 Task: In the  document Childsafety.odt Use the tool word Count 'and display word count while typing' Create the translated copy of the document in  'German' Change notification to  None
Action: Mouse moved to (182, 80)
Screenshot: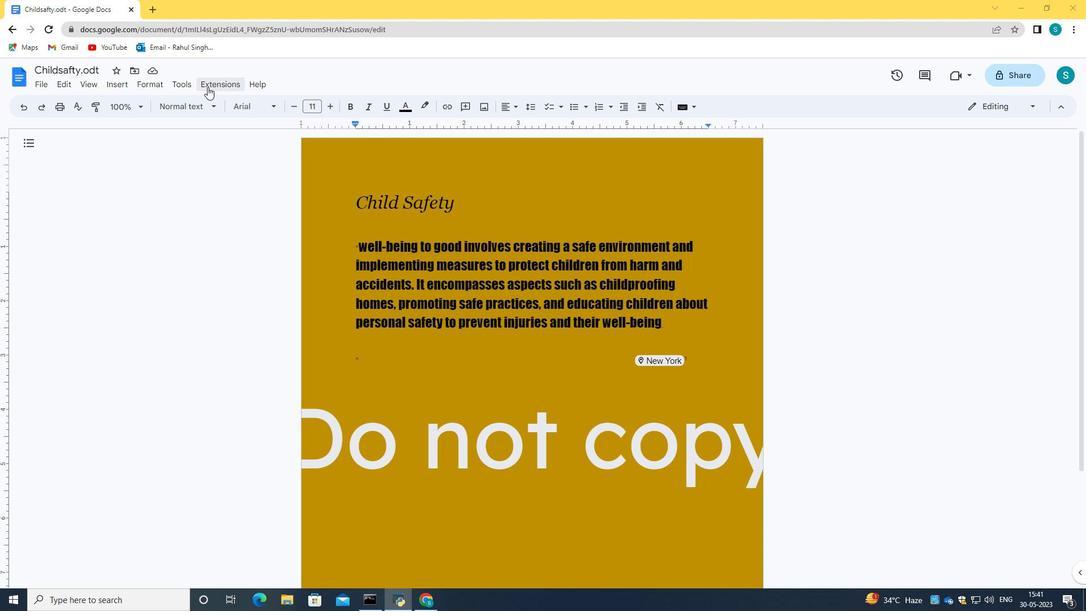 
Action: Mouse pressed left at (182, 80)
Screenshot: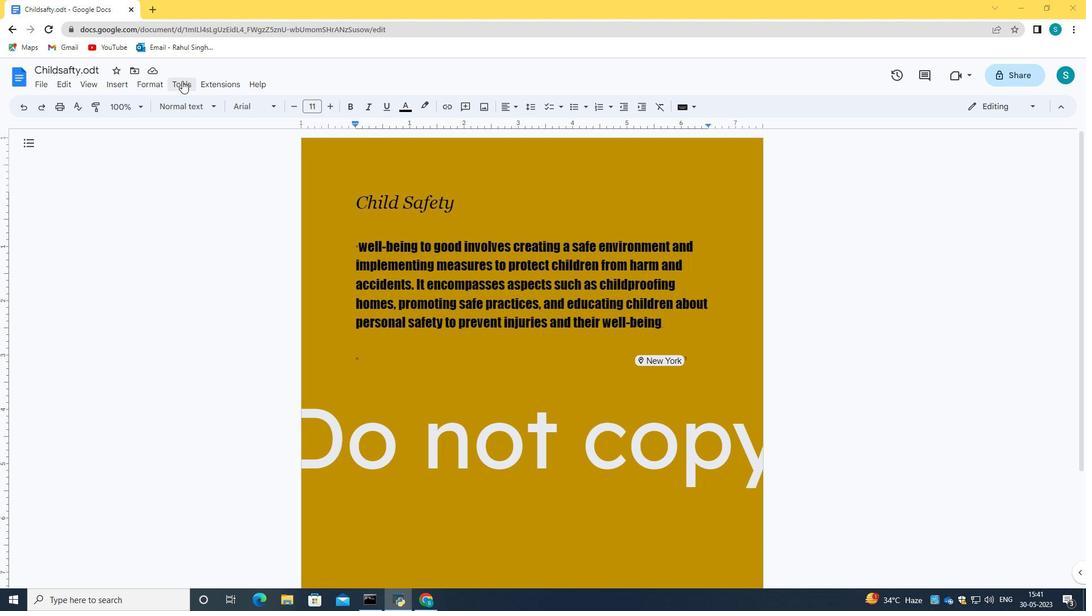 
Action: Mouse moved to (193, 119)
Screenshot: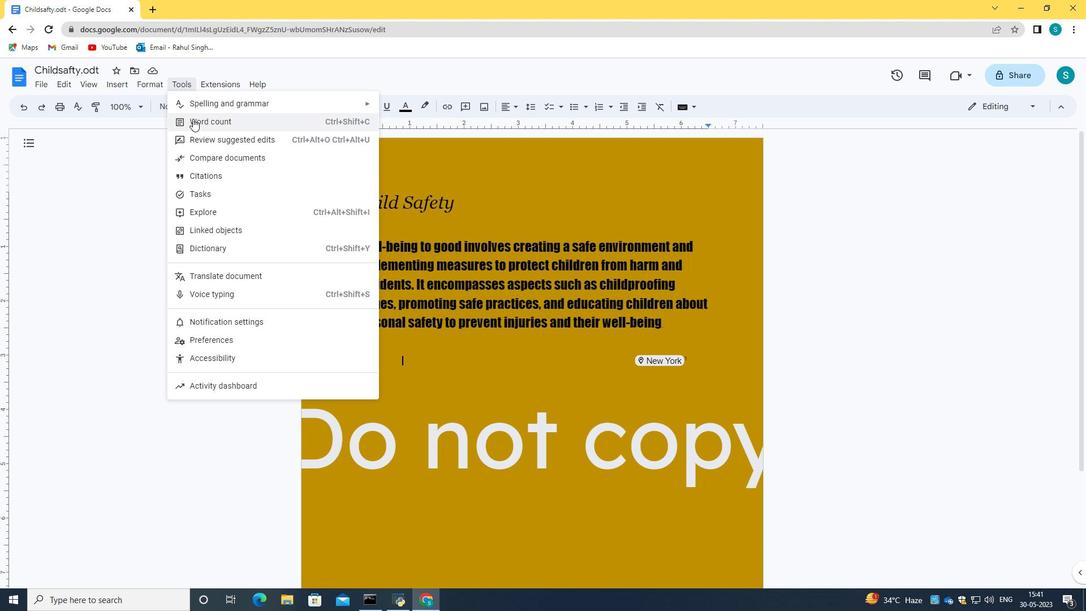 
Action: Mouse pressed left at (193, 119)
Screenshot: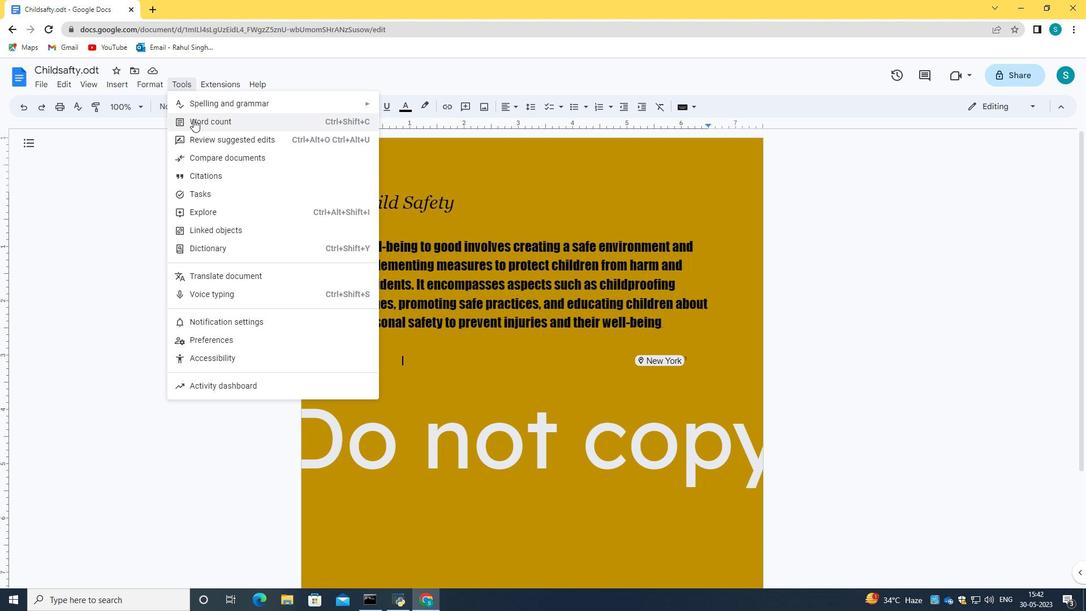 
Action: Mouse moved to (472, 370)
Screenshot: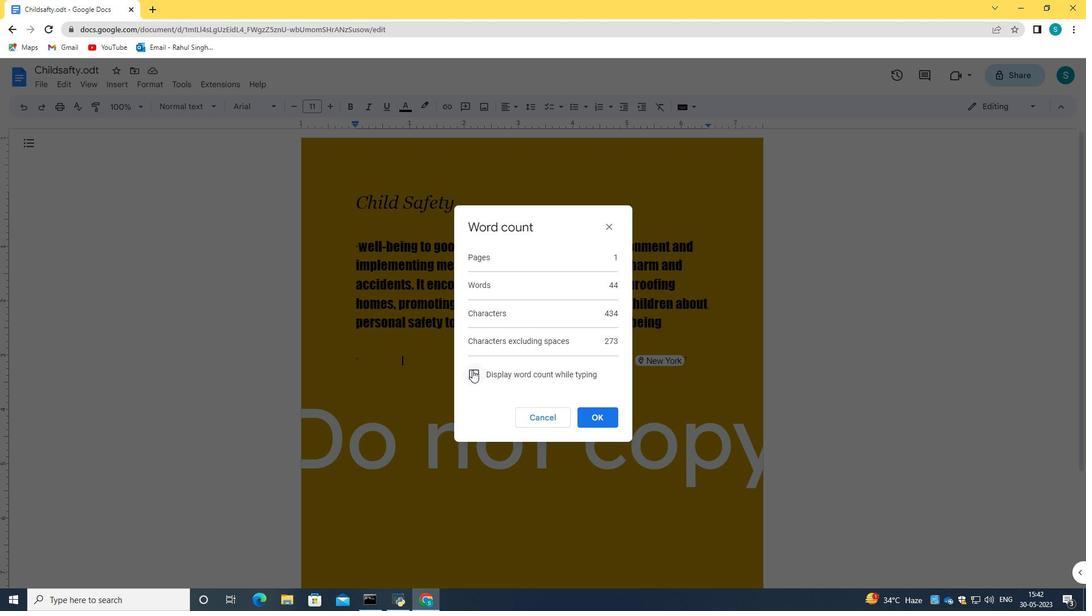 
Action: Mouse pressed left at (472, 370)
Screenshot: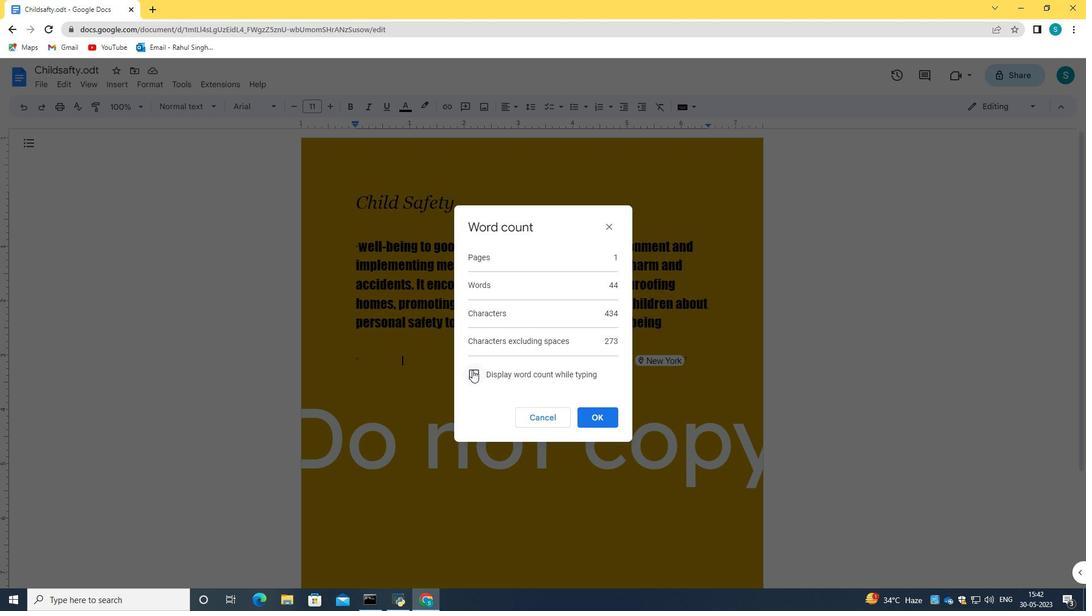 
Action: Mouse moved to (602, 420)
Screenshot: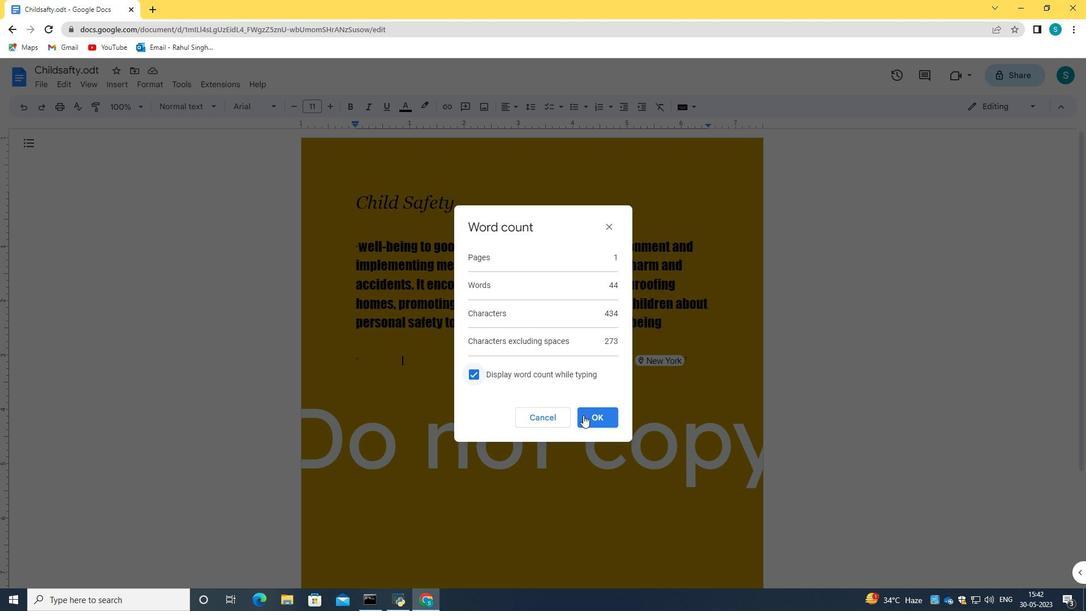 
Action: Mouse pressed left at (602, 420)
Screenshot: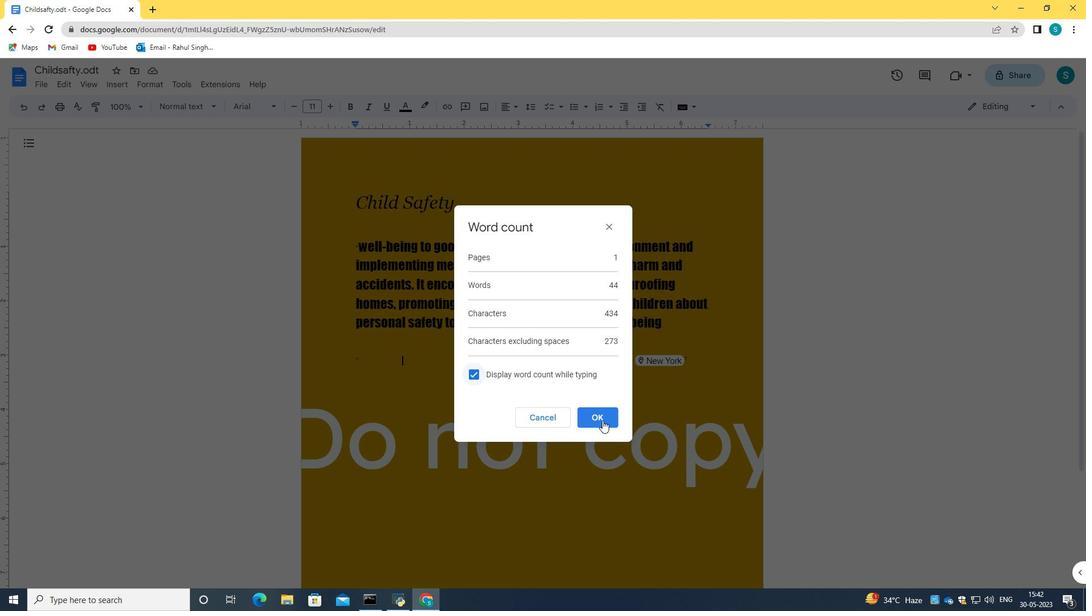 
Action: Mouse moved to (545, 292)
Screenshot: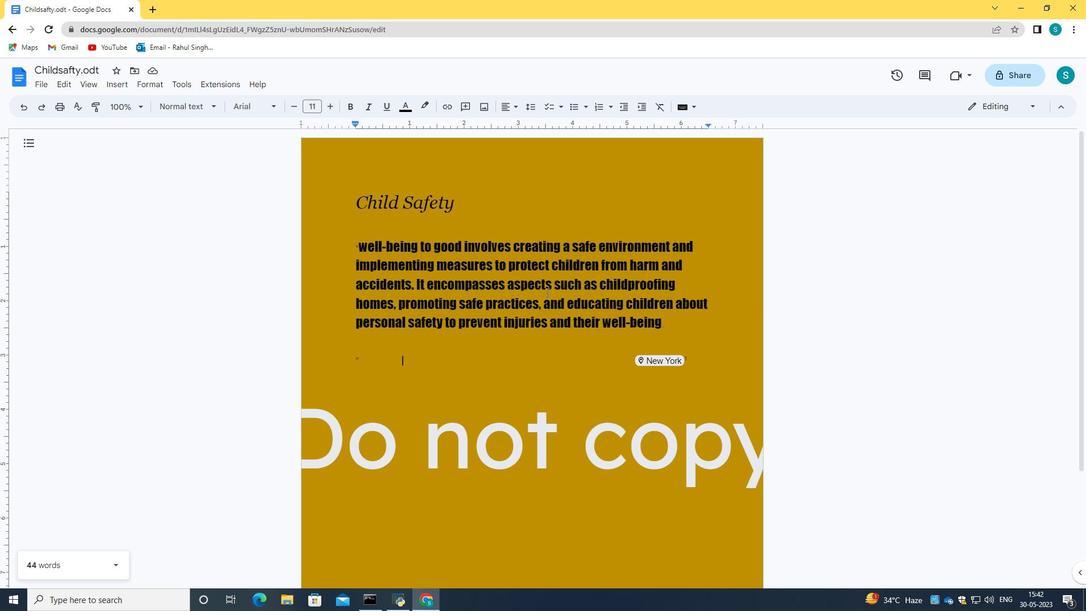 
Action: Mouse scrolled (545, 291) with delta (0, 0)
Screenshot: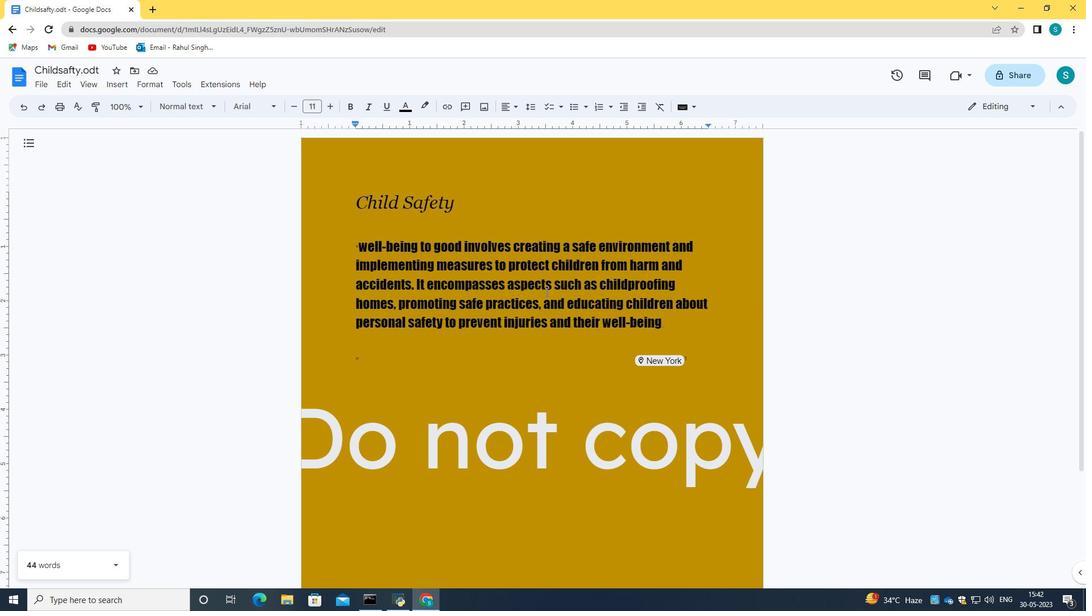
Action: Mouse moved to (421, 279)
Screenshot: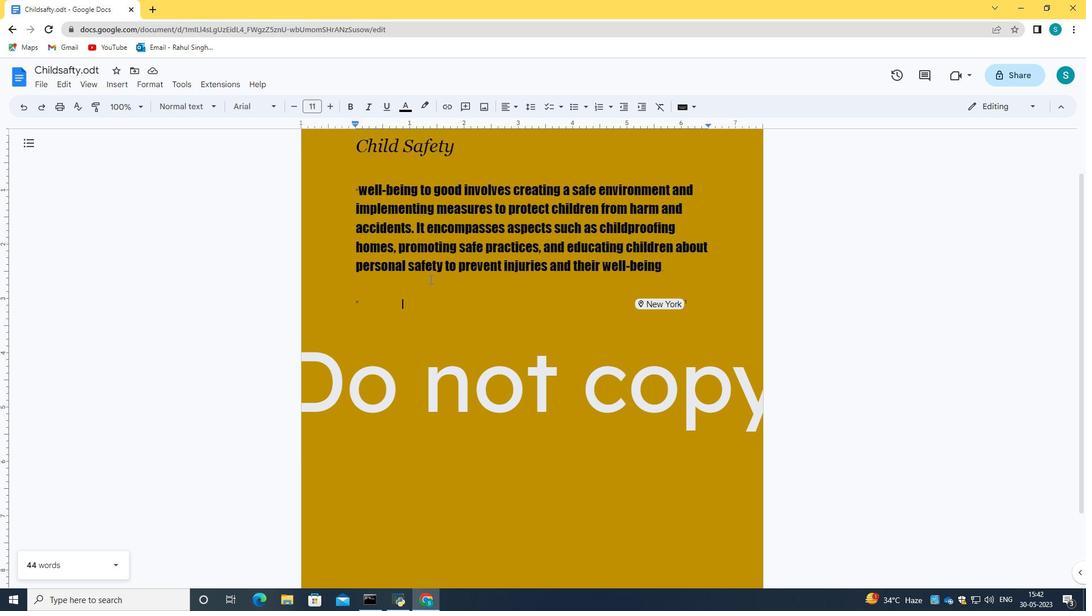 
Action: Mouse scrolled (421, 279) with delta (0, 0)
Screenshot: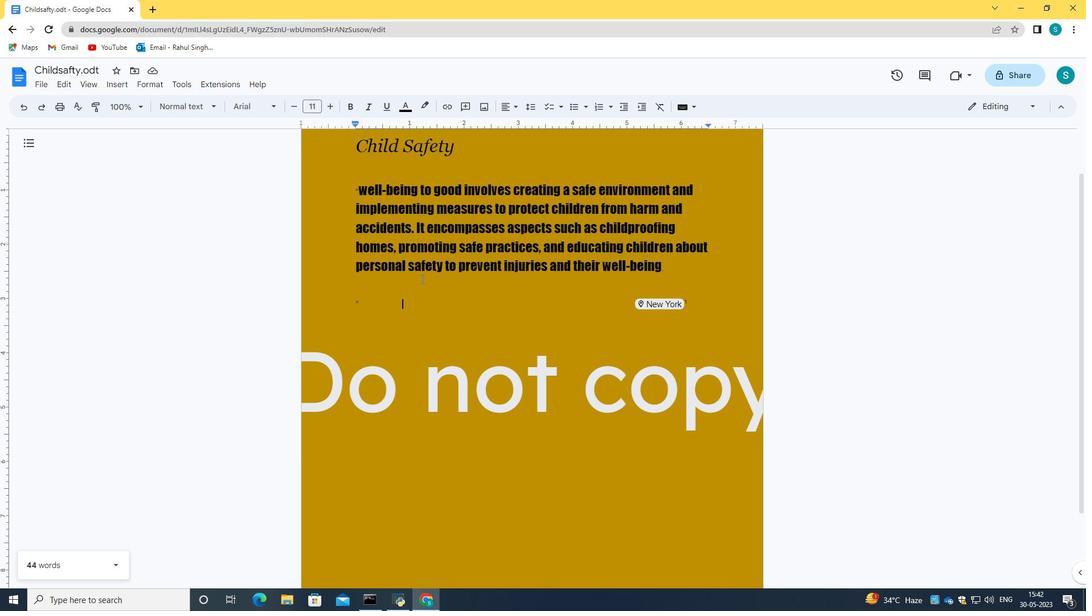 
Action: Mouse moved to (409, 288)
Screenshot: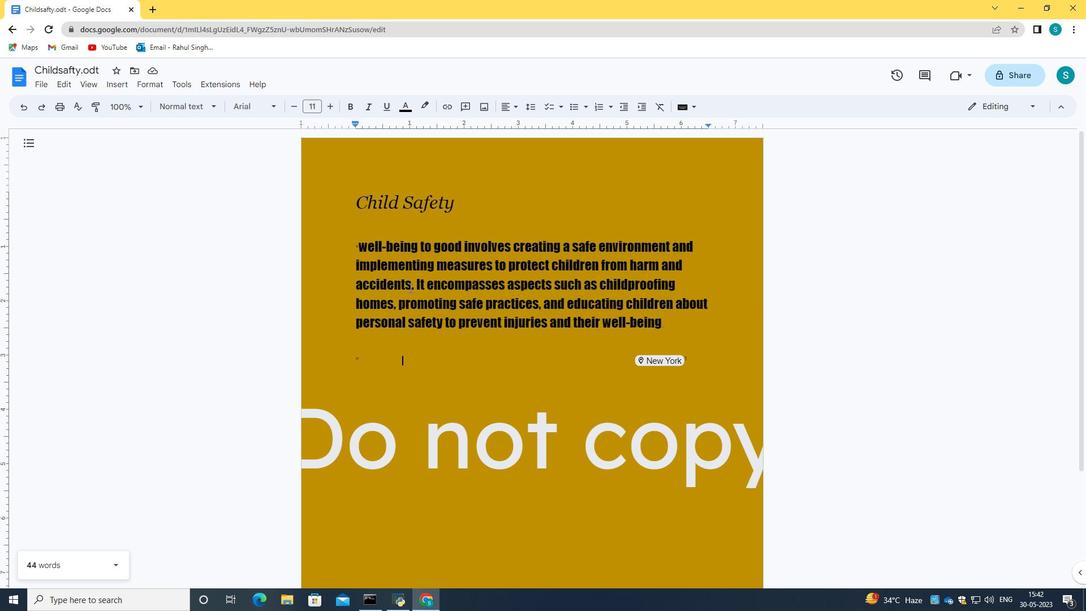 
Action: Mouse scrolled (409, 287) with delta (0, 0)
Screenshot: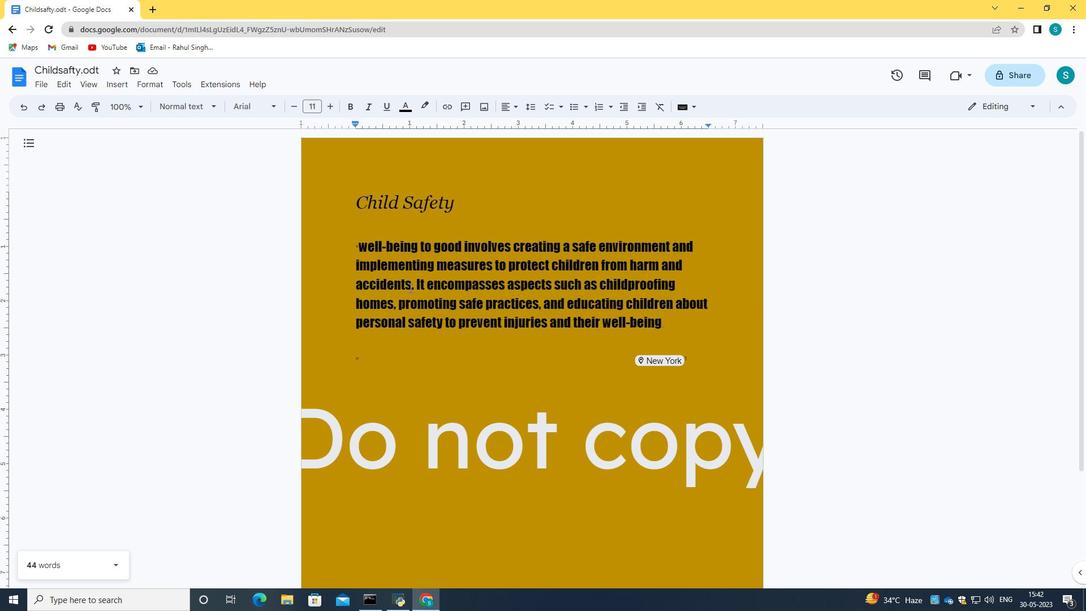 
Action: Mouse scrolled (409, 287) with delta (0, 0)
Screenshot: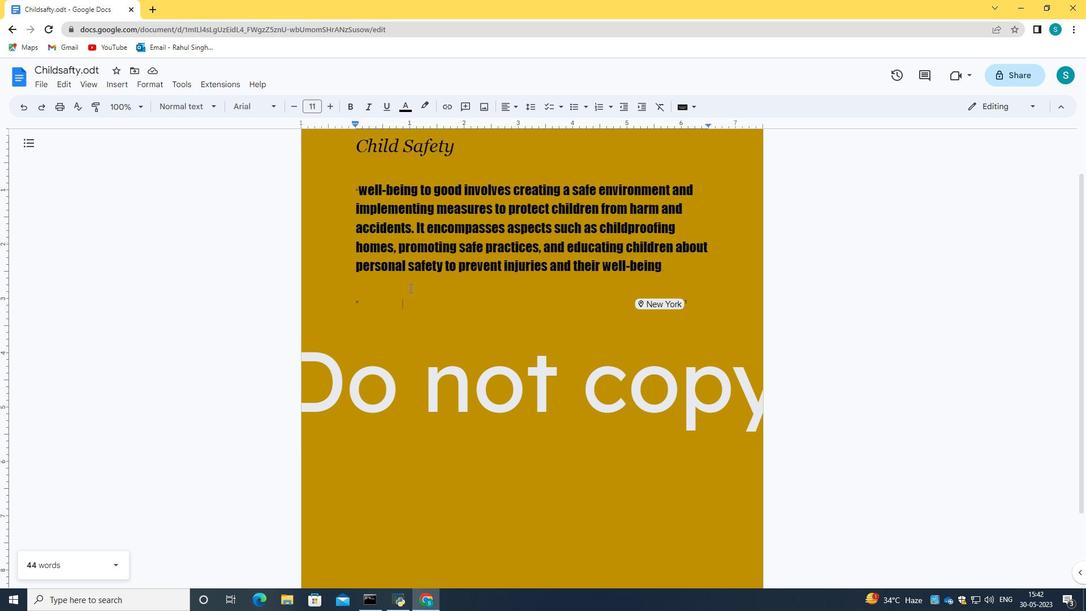 
Action: Mouse scrolled (409, 287) with delta (0, 0)
Screenshot: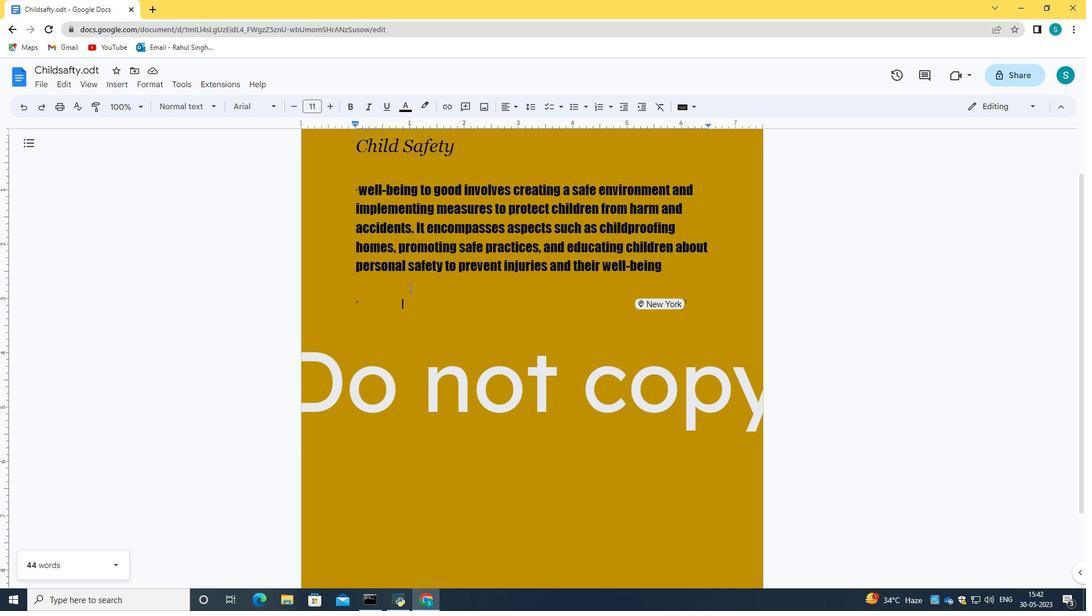 
Action: Mouse scrolled (409, 288) with delta (0, 0)
Screenshot: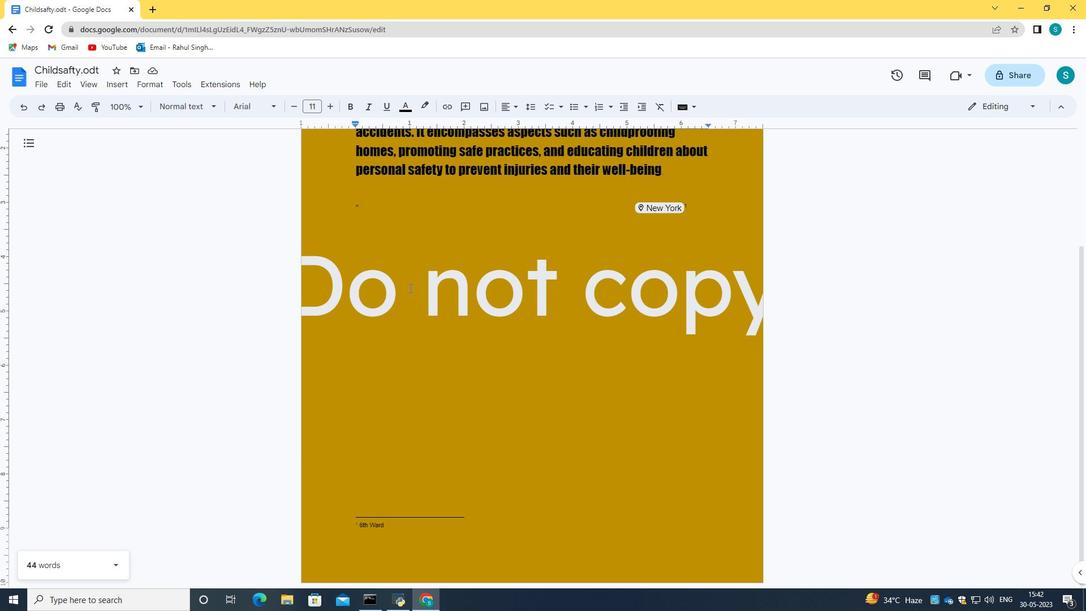 
Action: Mouse scrolled (409, 288) with delta (0, 0)
Screenshot: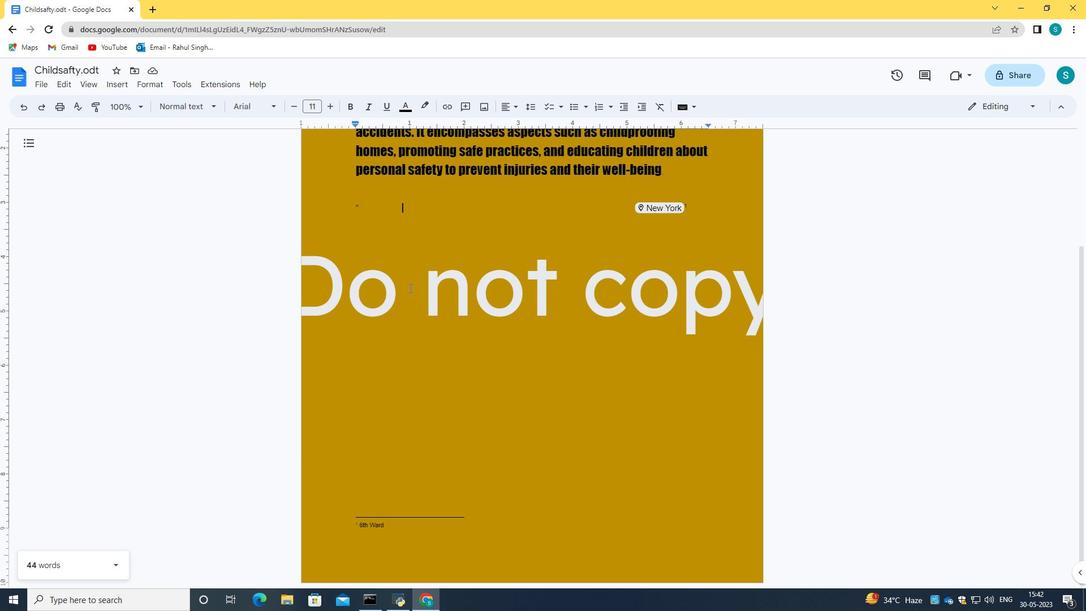 
Action: Mouse scrolled (409, 288) with delta (0, 0)
Screenshot: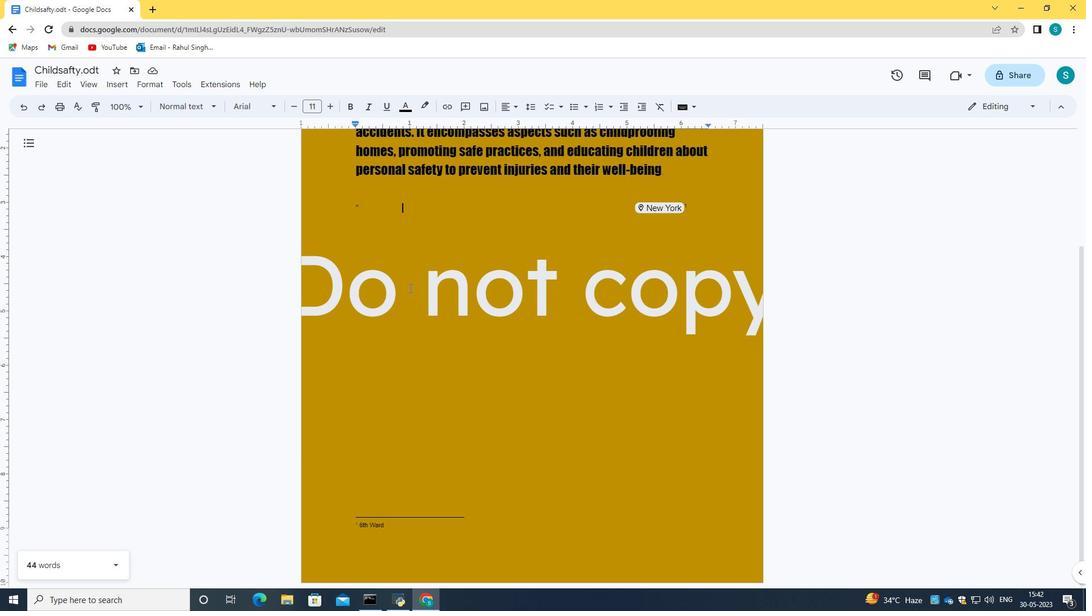 
Action: Mouse scrolled (409, 288) with delta (0, 0)
Screenshot: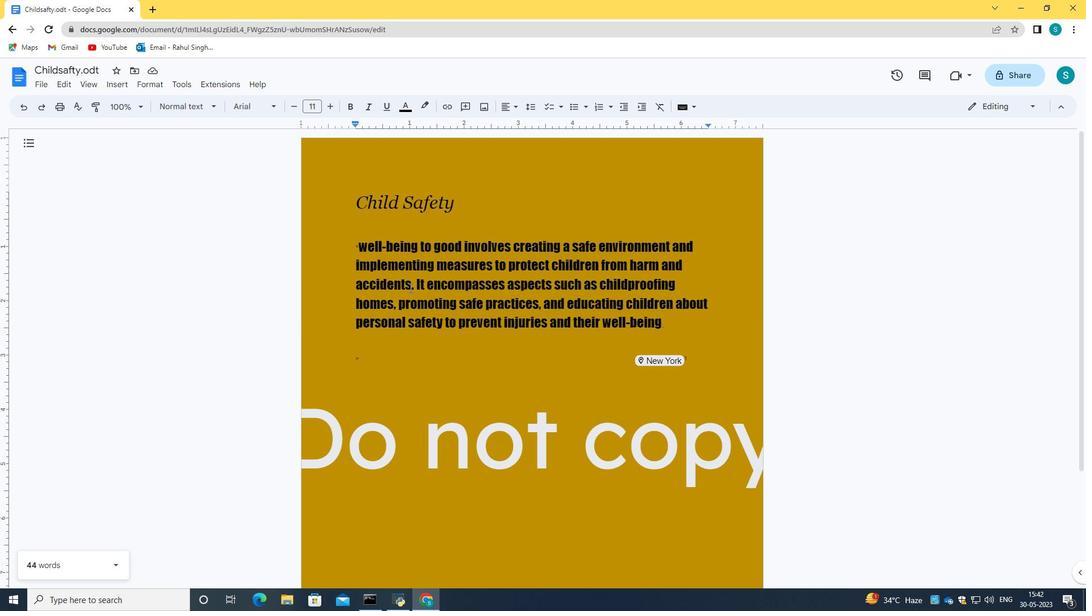 
Action: Mouse scrolled (409, 288) with delta (0, 0)
Screenshot: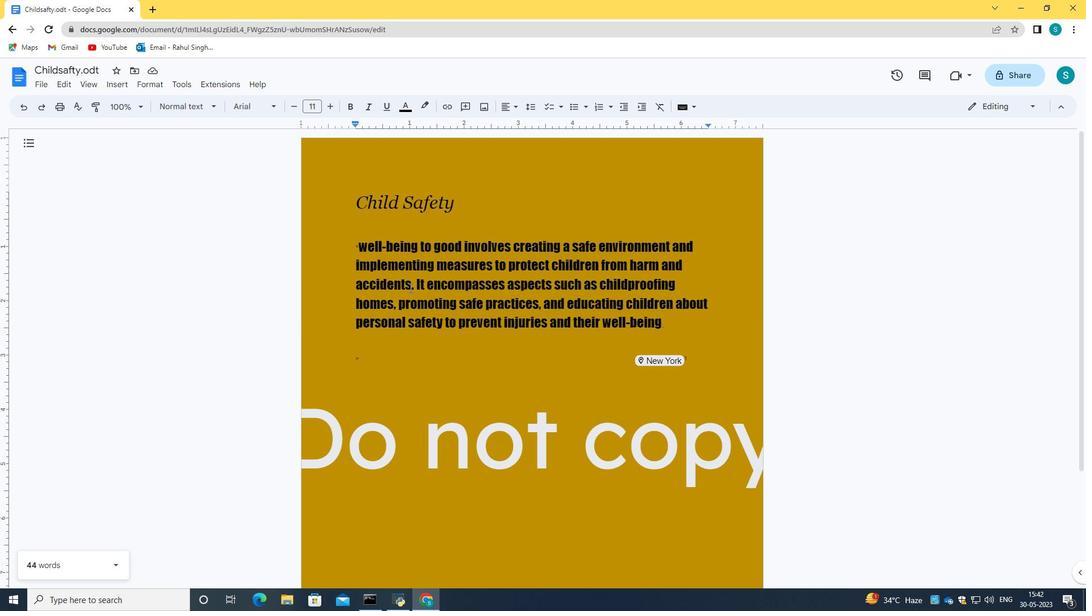 
Action: Mouse scrolled (409, 287) with delta (0, 0)
Screenshot: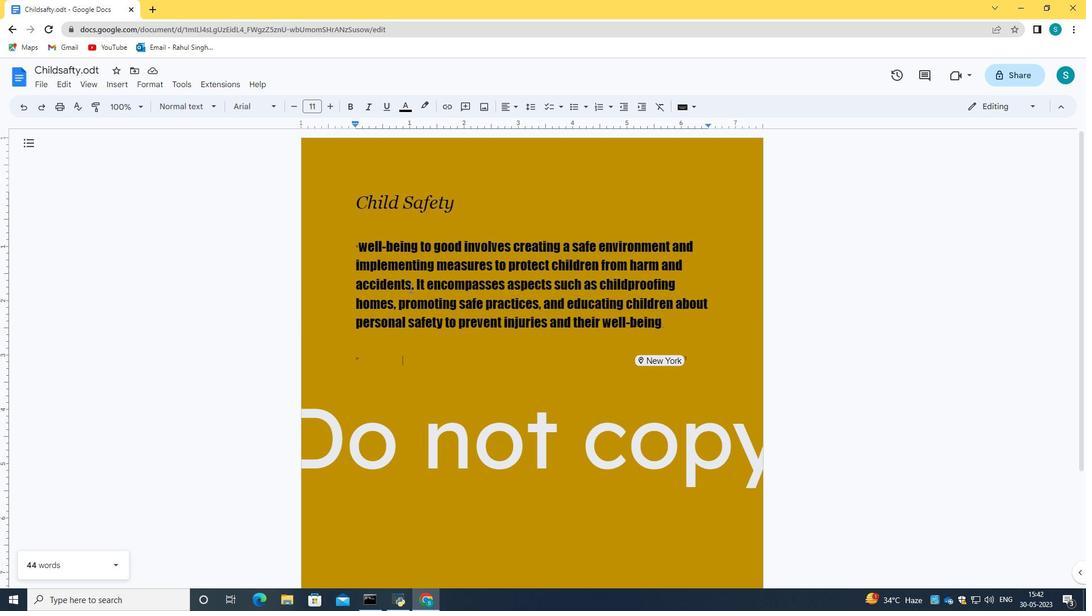 
Action: Mouse moved to (344, 185)
Screenshot: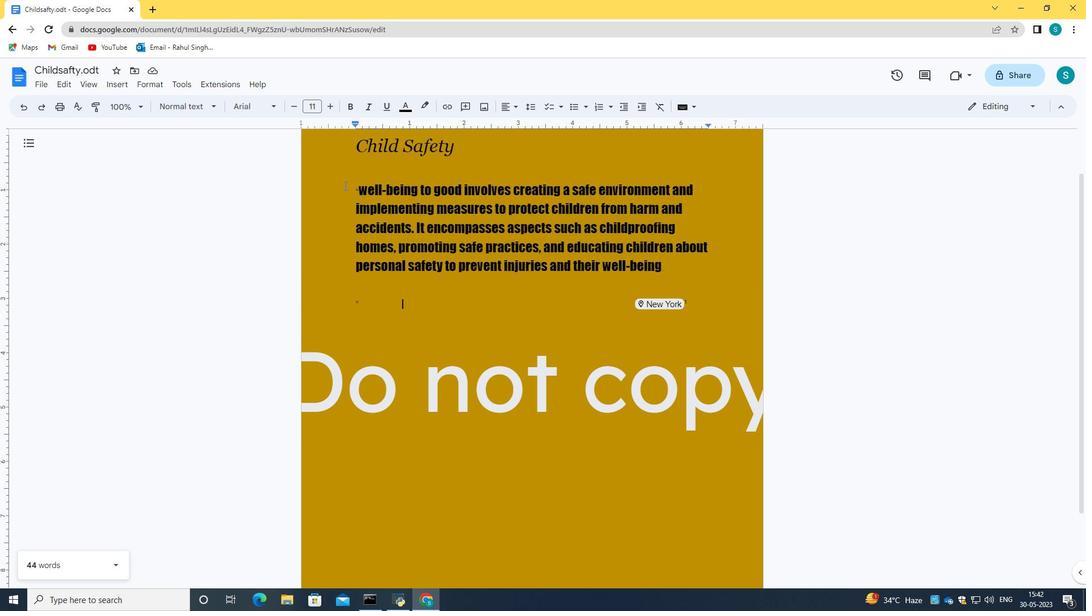 
Action: Mouse scrolled (344, 186) with delta (0, 0)
Screenshot: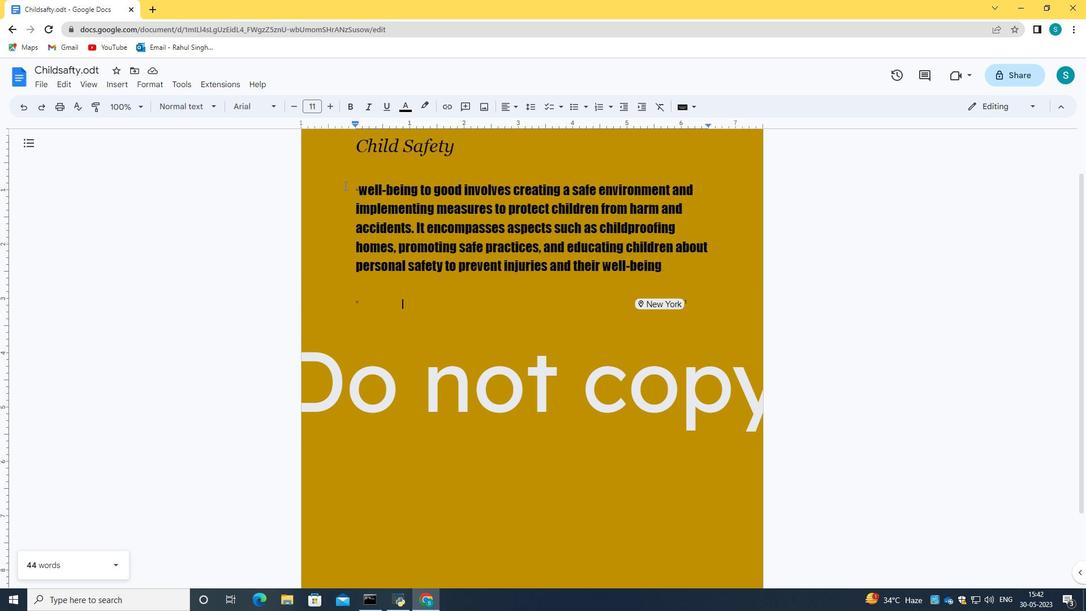 
Action: Mouse scrolled (344, 186) with delta (0, 0)
Screenshot: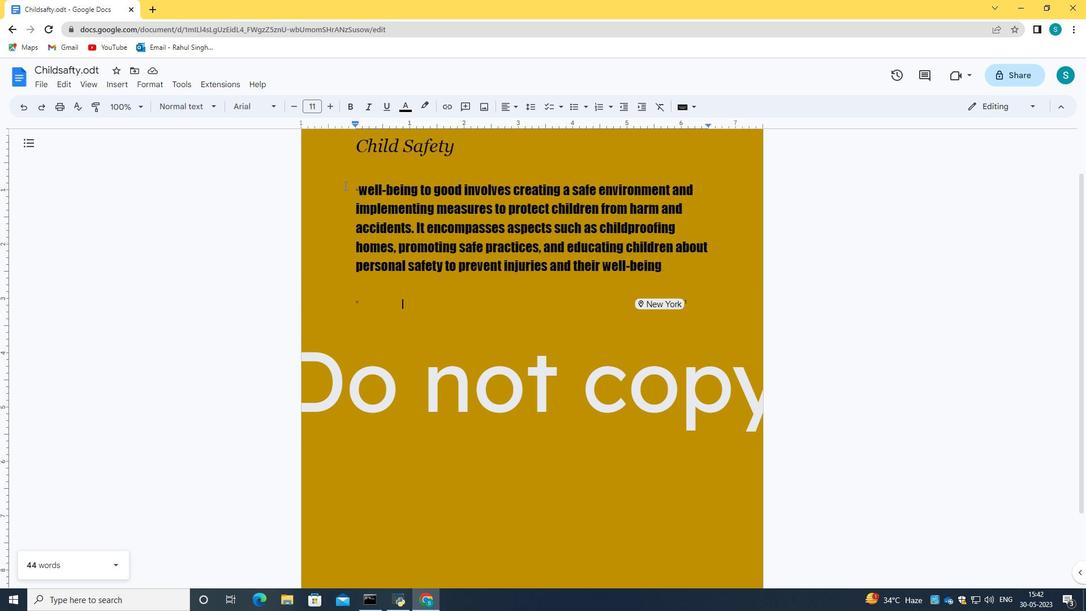 
Action: Mouse scrolled (344, 186) with delta (0, 0)
Screenshot: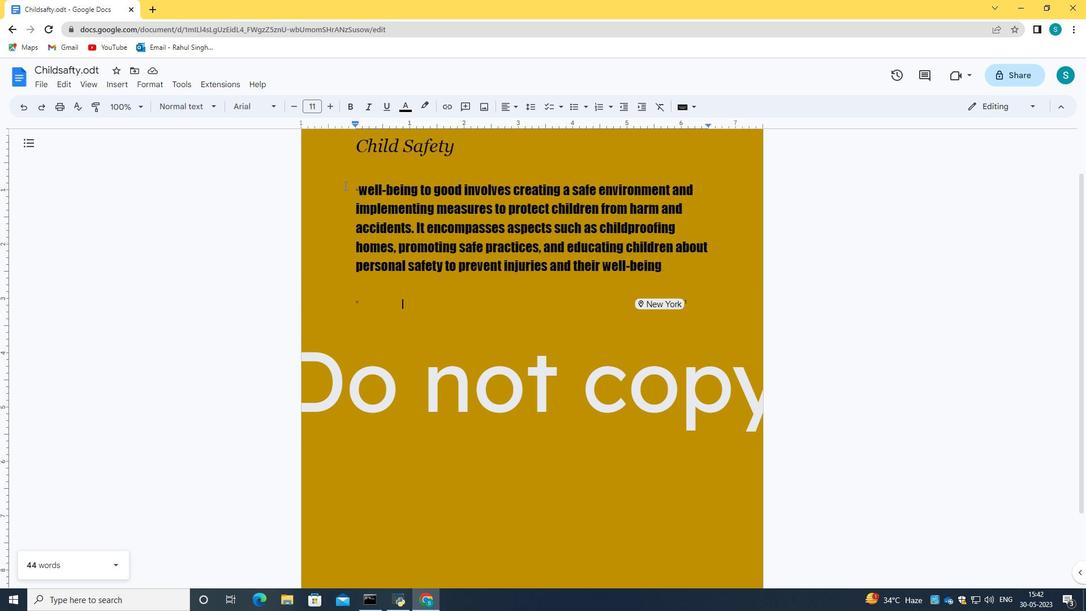 
Action: Mouse moved to (125, 84)
Screenshot: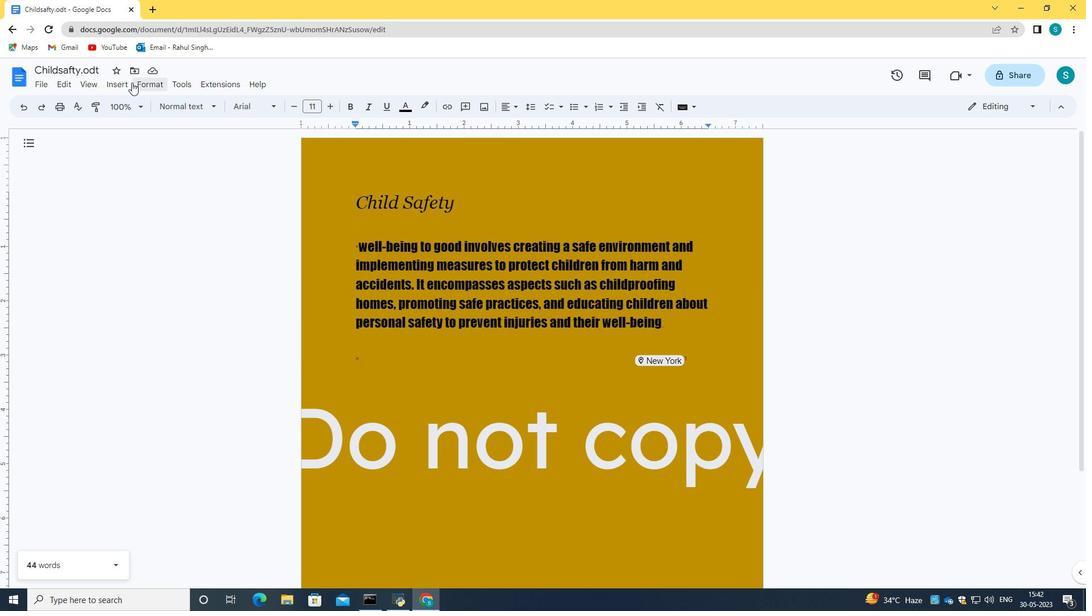 
Action: Mouse pressed left at (125, 84)
Screenshot: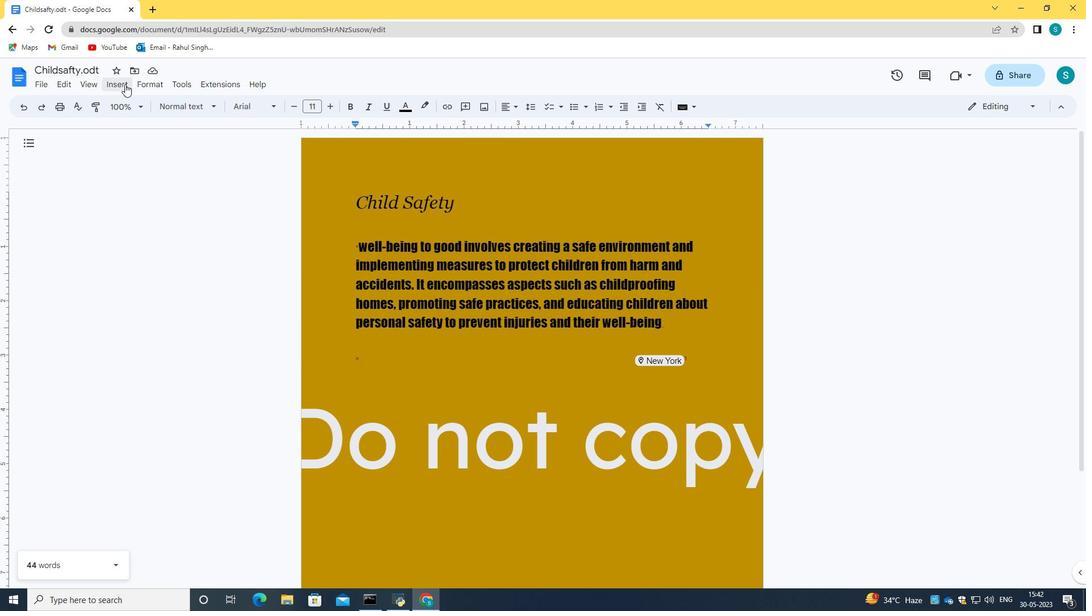 
Action: Mouse moved to (42, 83)
Screenshot: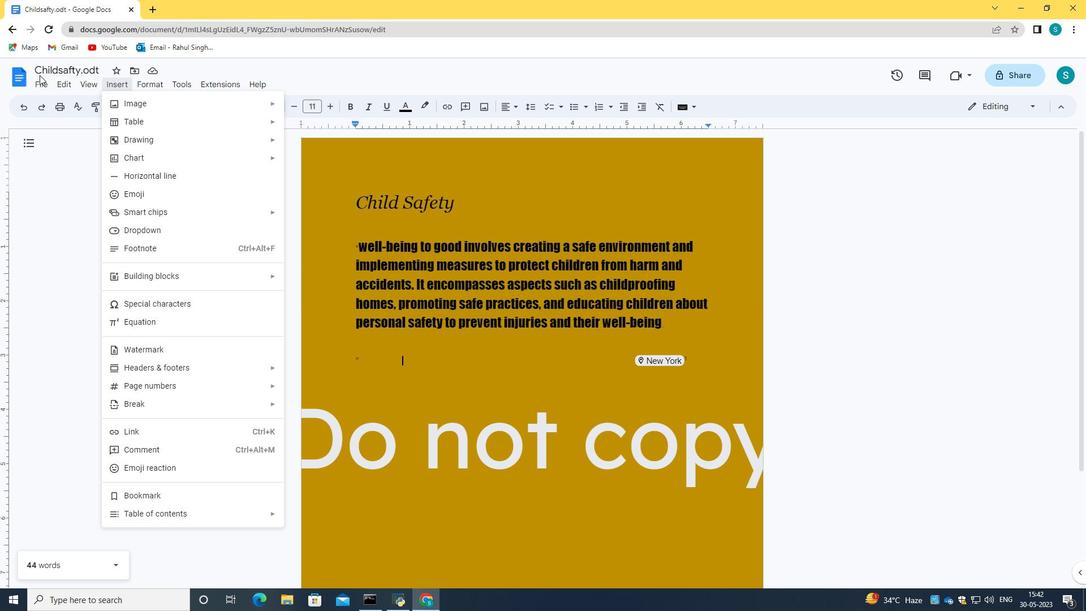 
Action: Mouse pressed left at (42, 83)
Screenshot: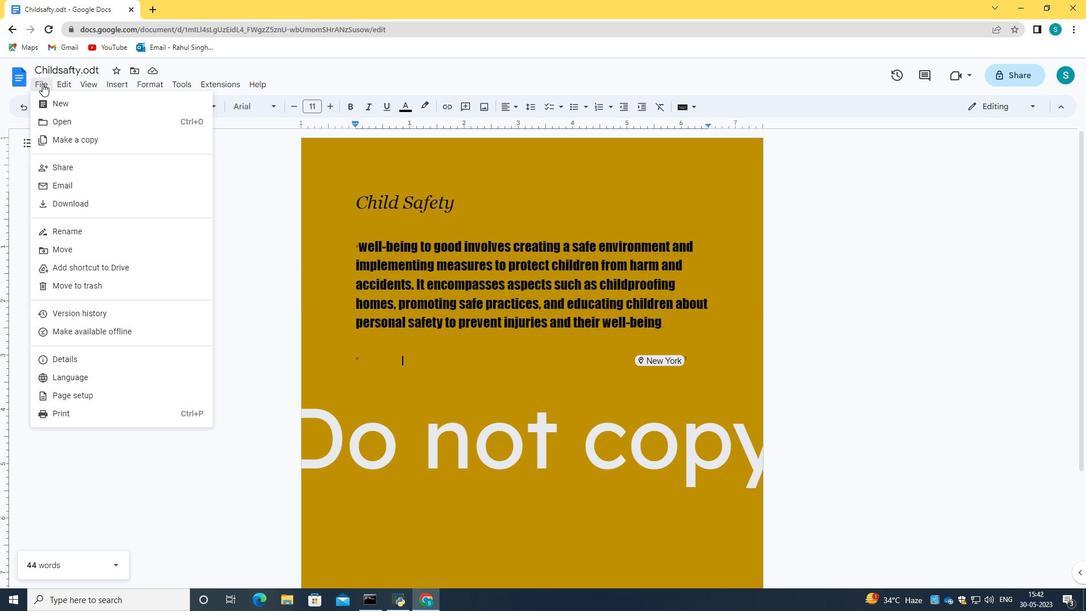 
Action: Mouse moved to (47, 84)
Screenshot: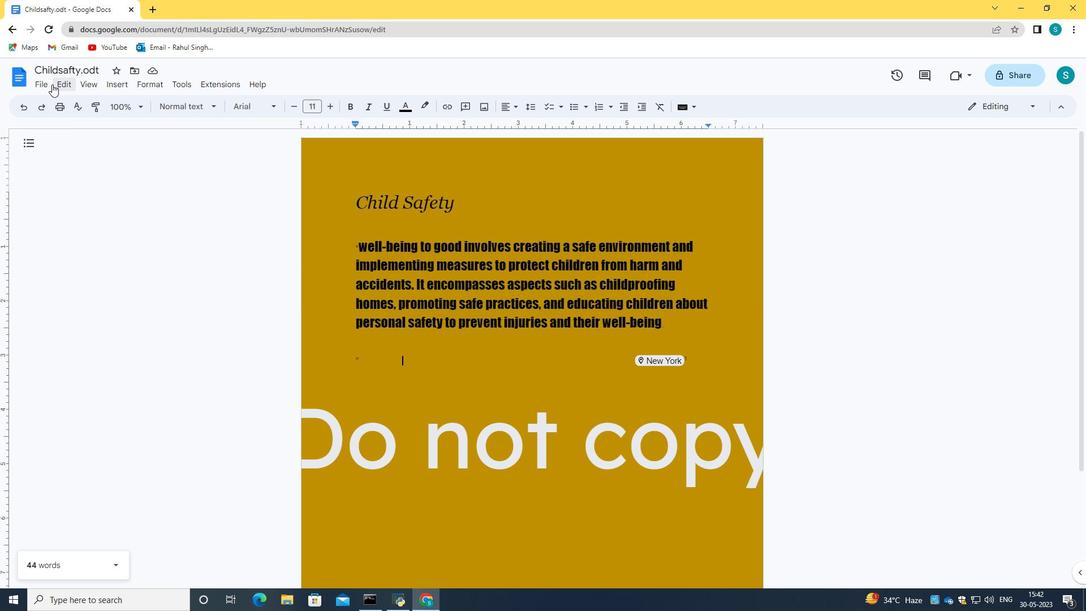 
Action: Mouse pressed left at (47, 84)
Screenshot: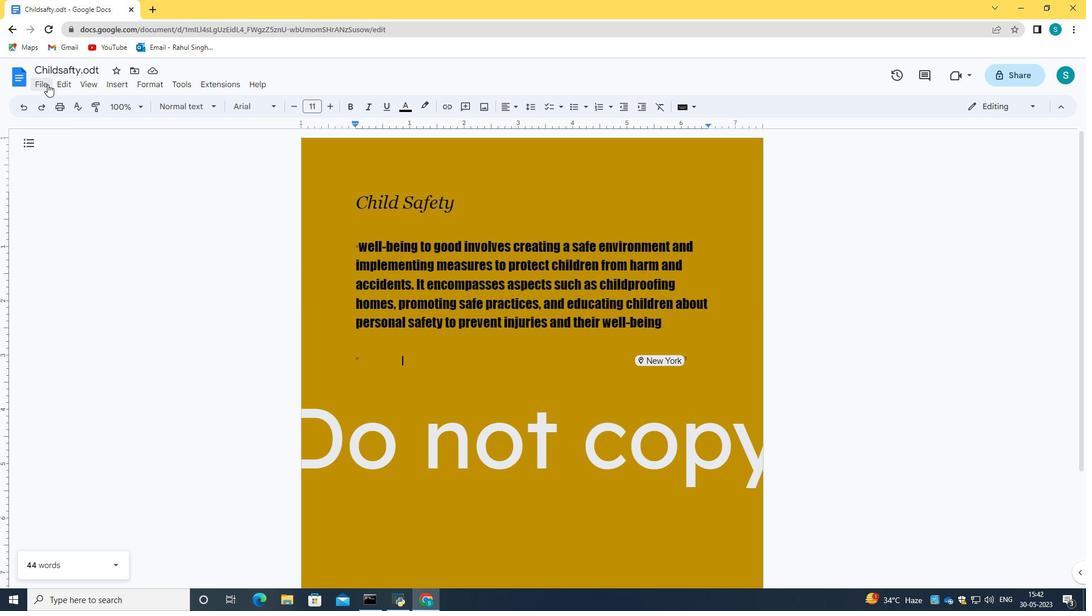 
Action: Mouse moved to (82, 138)
Screenshot: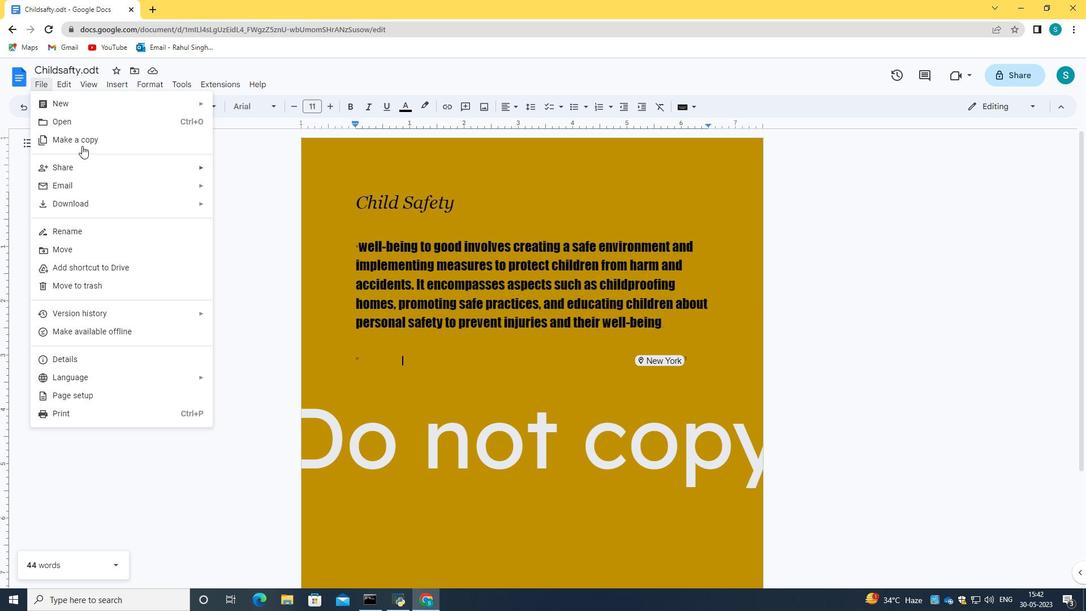 
Action: Mouse pressed left at (82, 138)
Screenshot: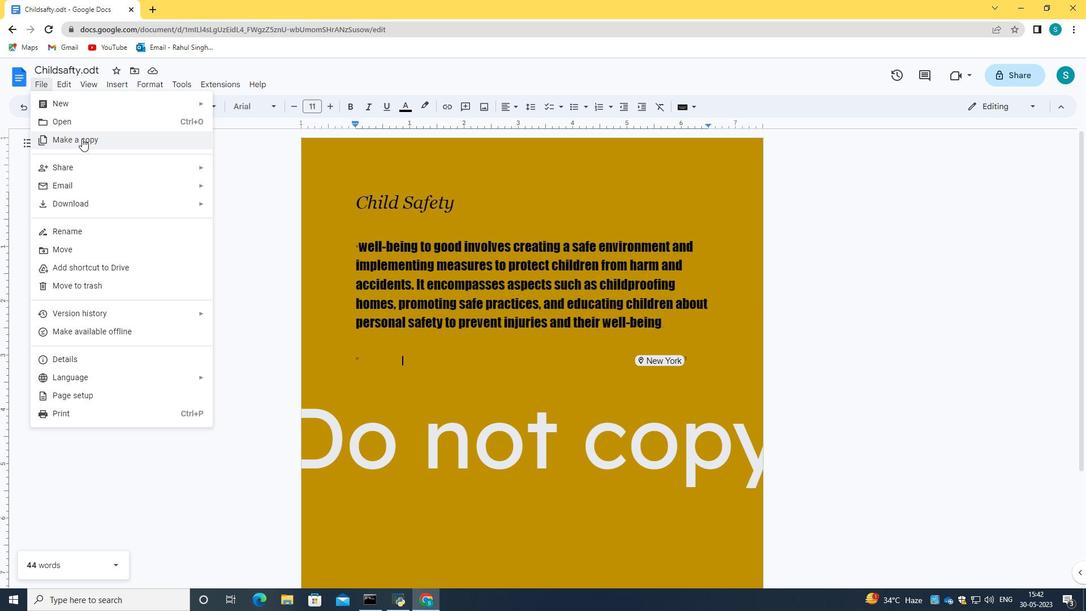 
Action: Mouse moved to (616, 225)
Screenshot: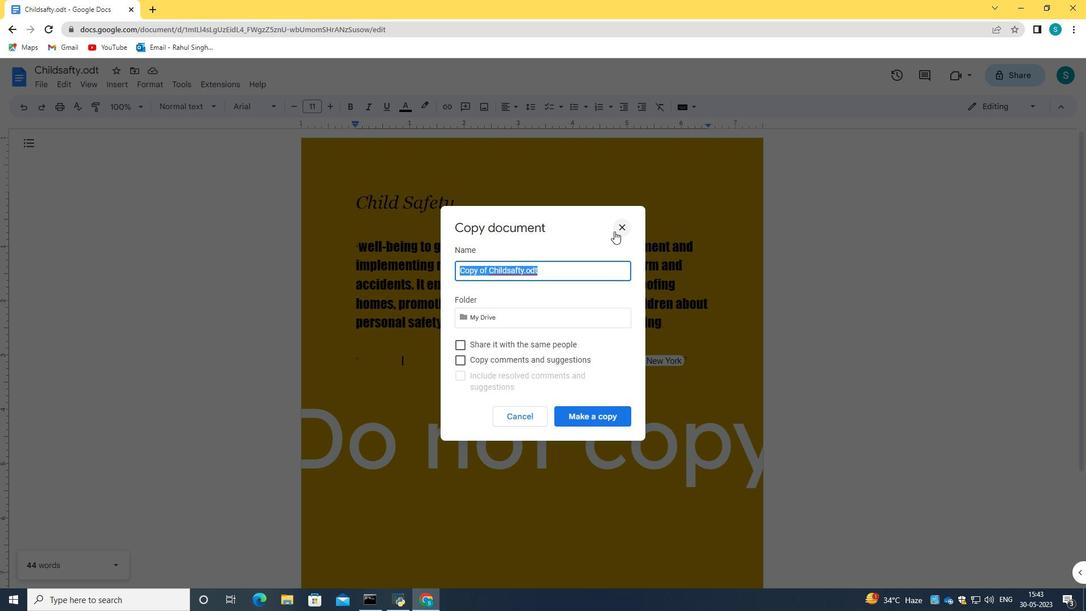 
Action: Mouse pressed left at (616, 225)
Screenshot: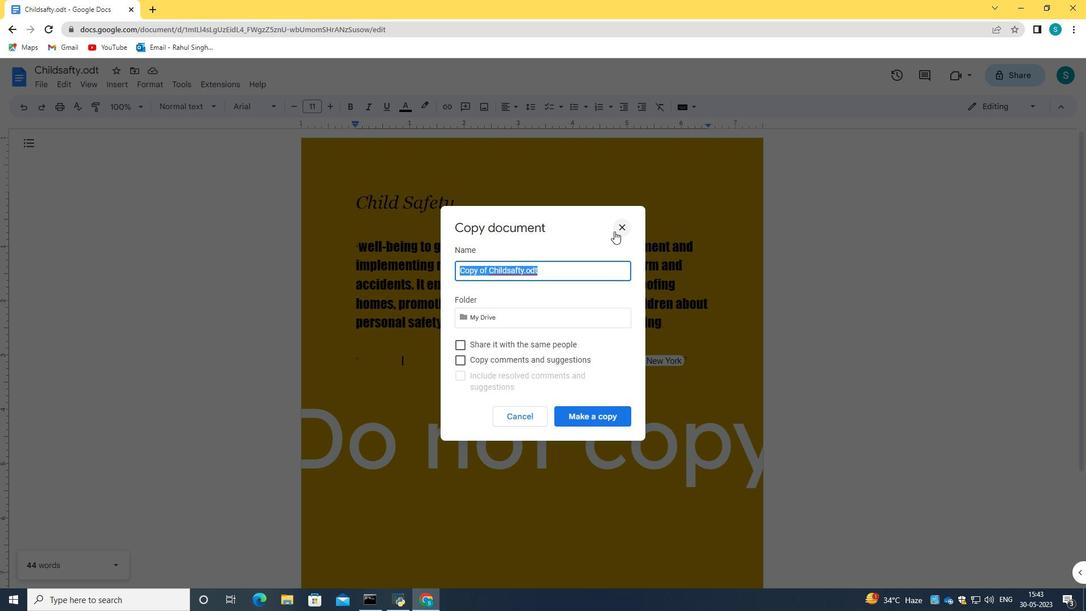 
Action: Mouse moved to (143, 85)
Screenshot: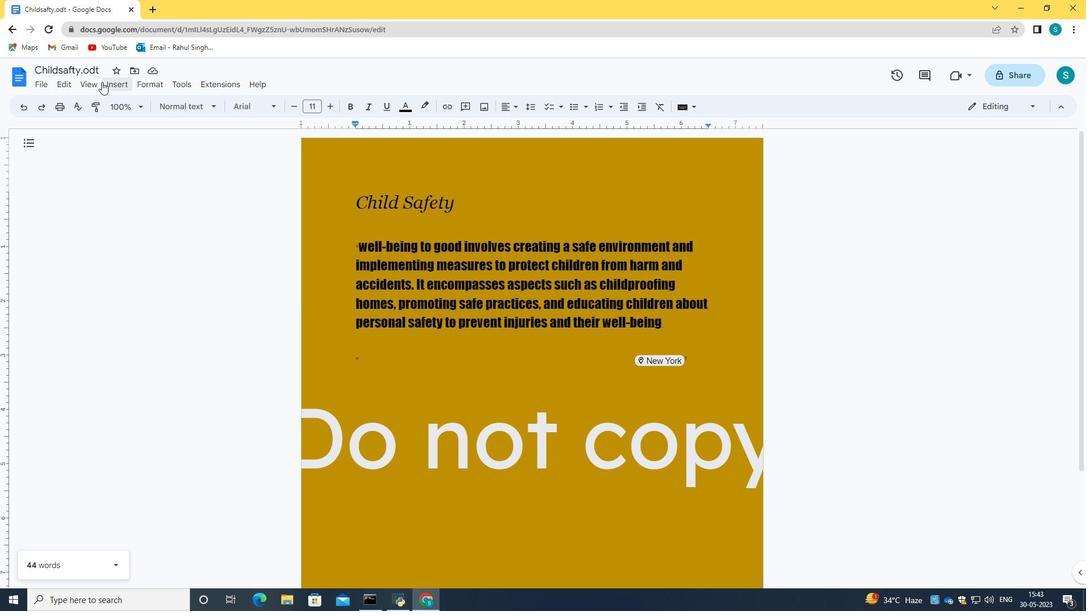 
Action: Mouse pressed left at (143, 85)
Screenshot: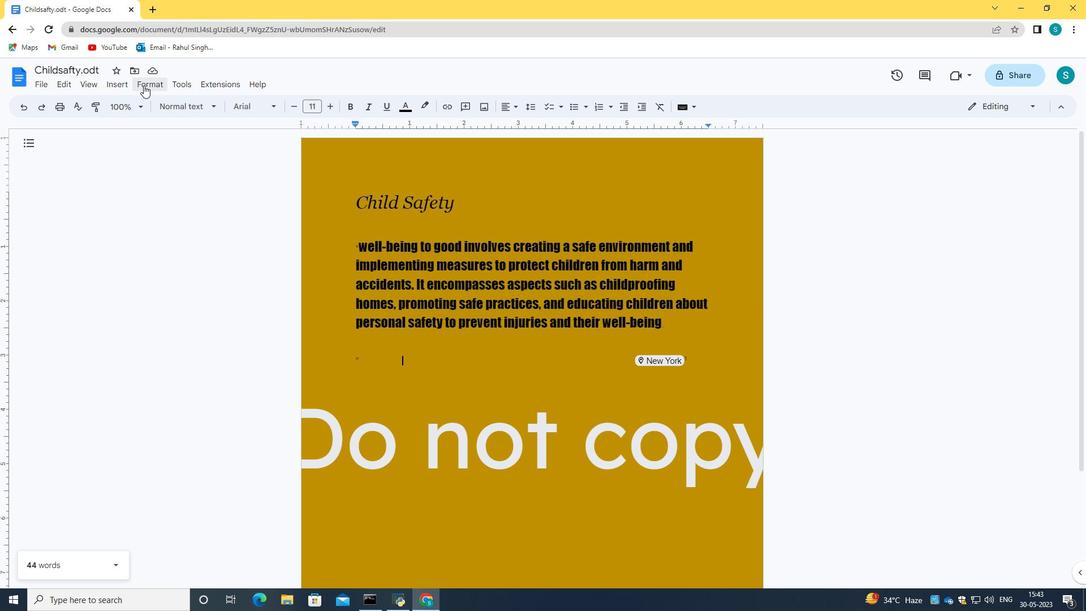
Action: Mouse moved to (225, 277)
Screenshot: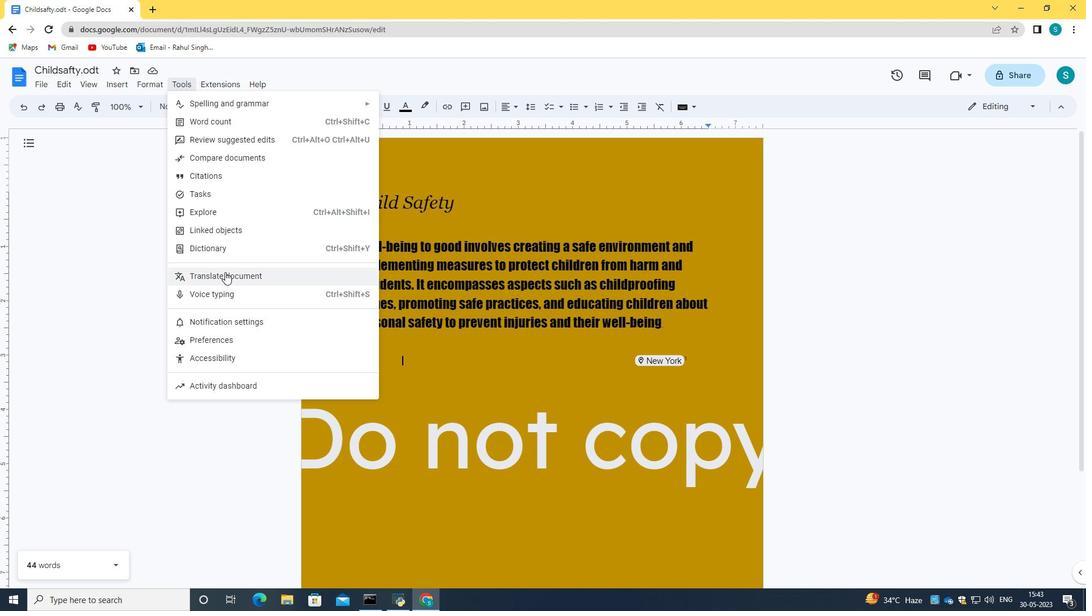 
Action: Mouse pressed left at (225, 277)
Screenshot: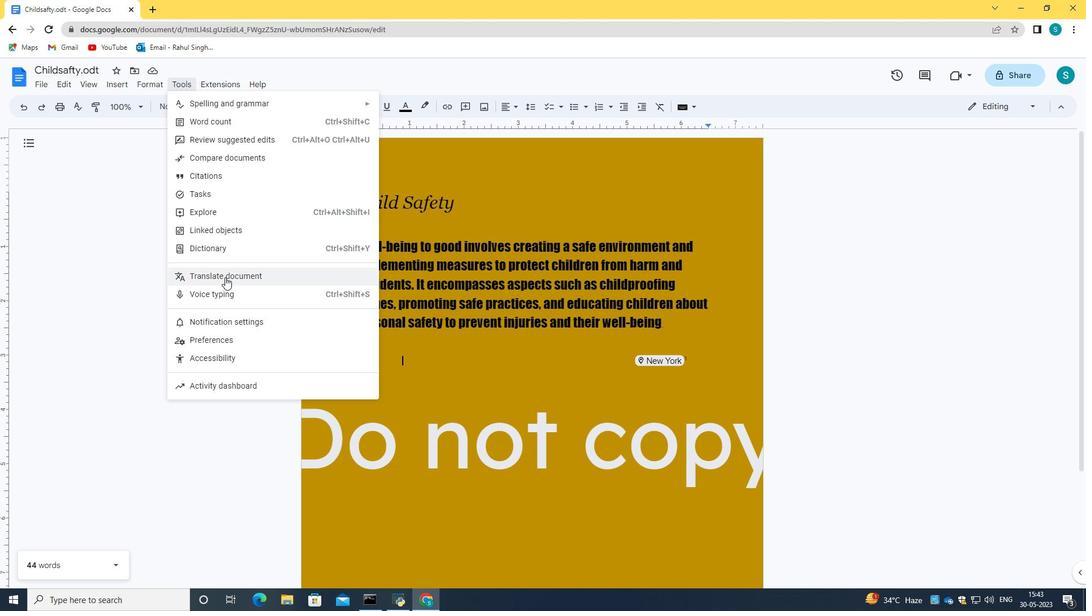 
Action: Mouse moved to (505, 347)
Screenshot: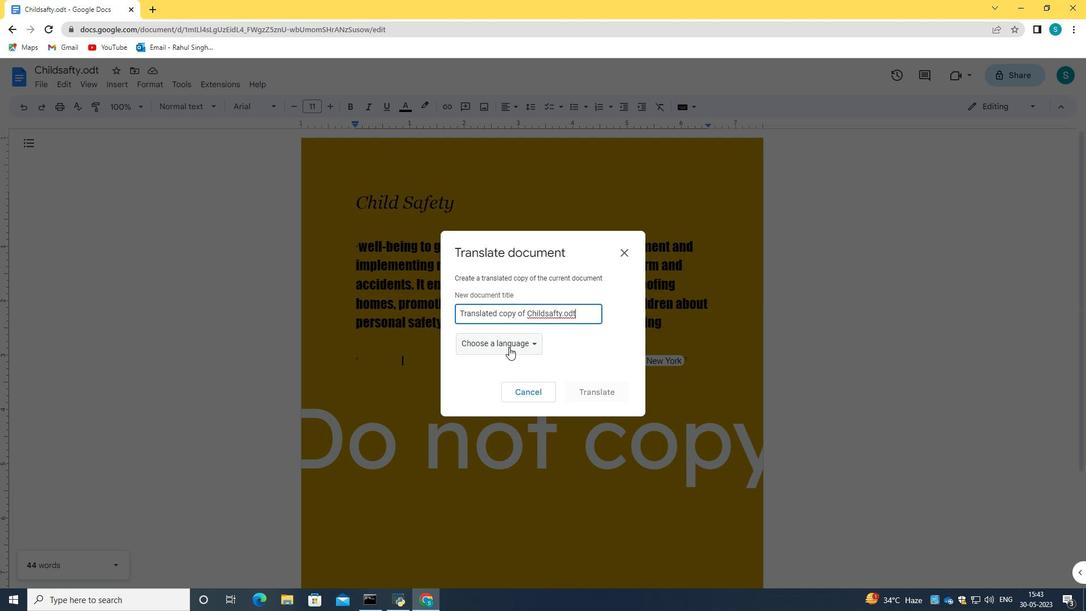
Action: Mouse pressed left at (505, 347)
Screenshot: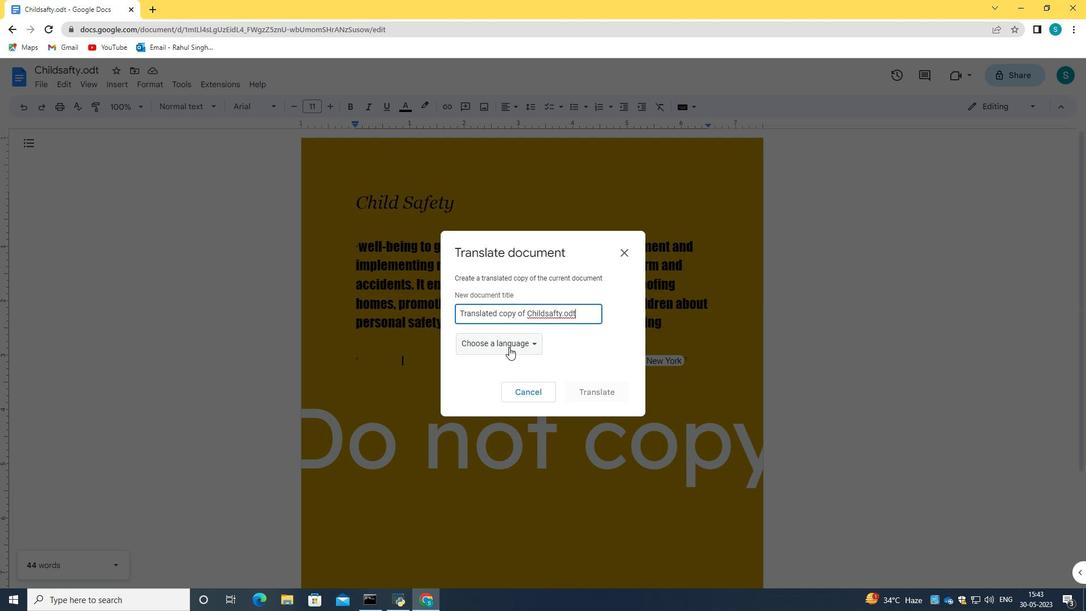 
Action: Mouse moved to (504, 423)
Screenshot: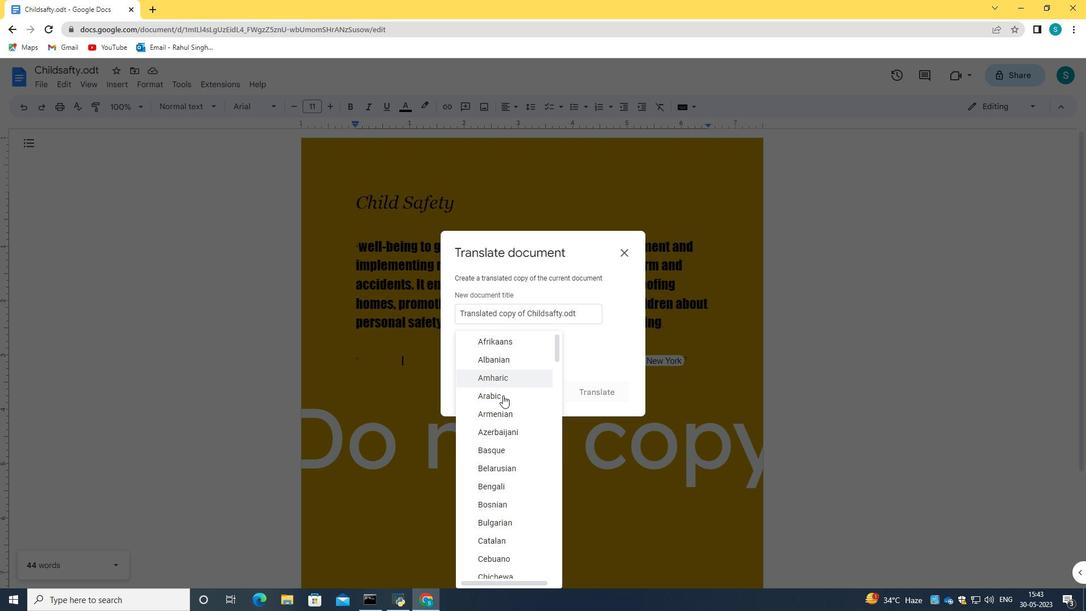
Action: Key pressed ger
Screenshot: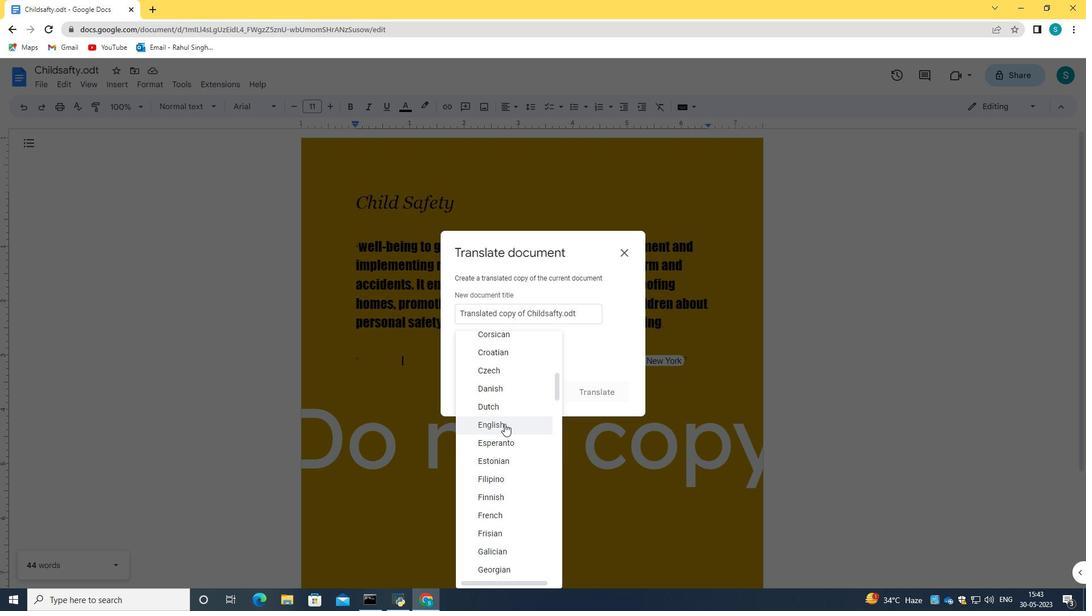 
Action: Mouse moved to (489, 343)
Screenshot: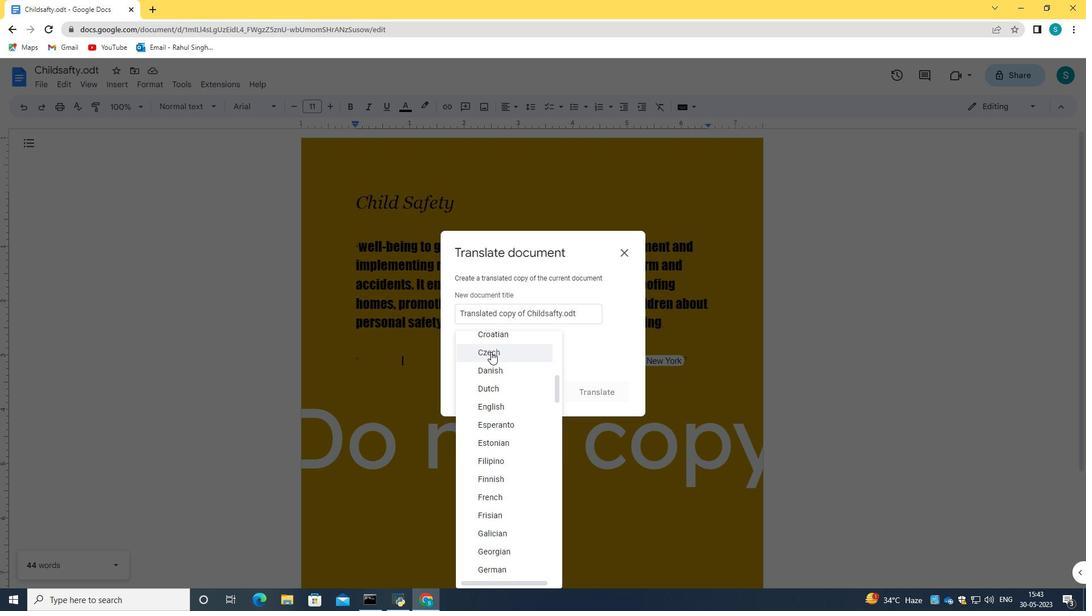 
Action: Key pressed m
Screenshot: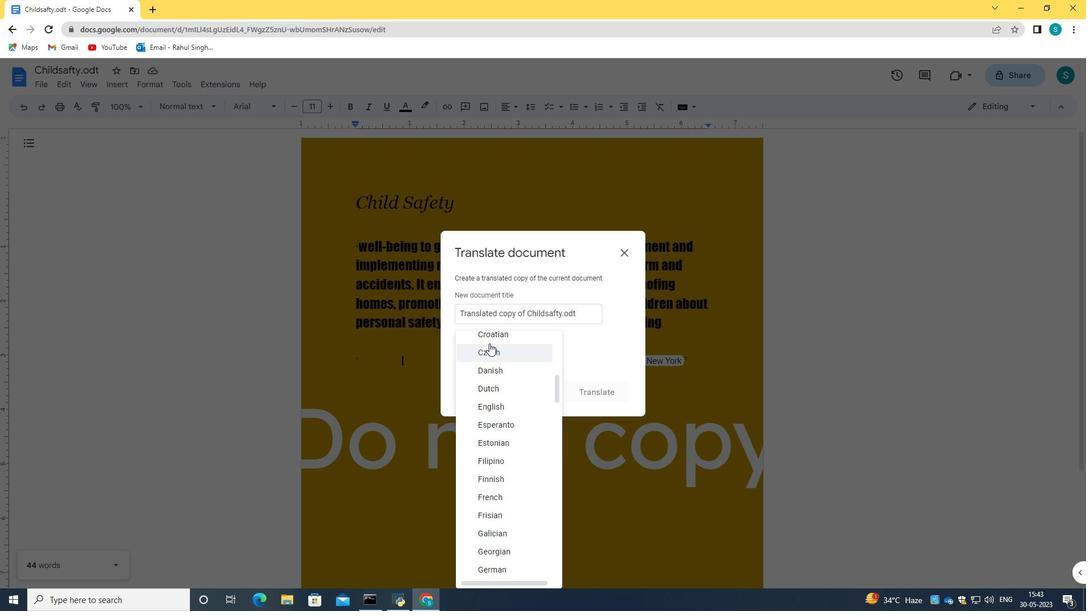 
Action: Mouse moved to (518, 395)
Screenshot: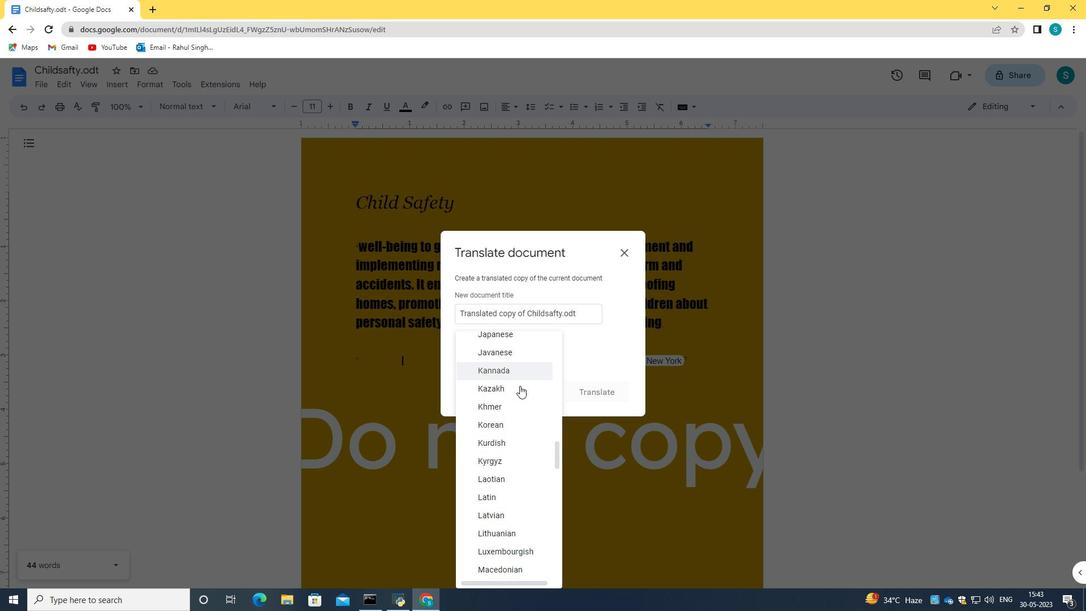 
Action: Mouse scrolled (518, 396) with delta (0, 0)
Screenshot: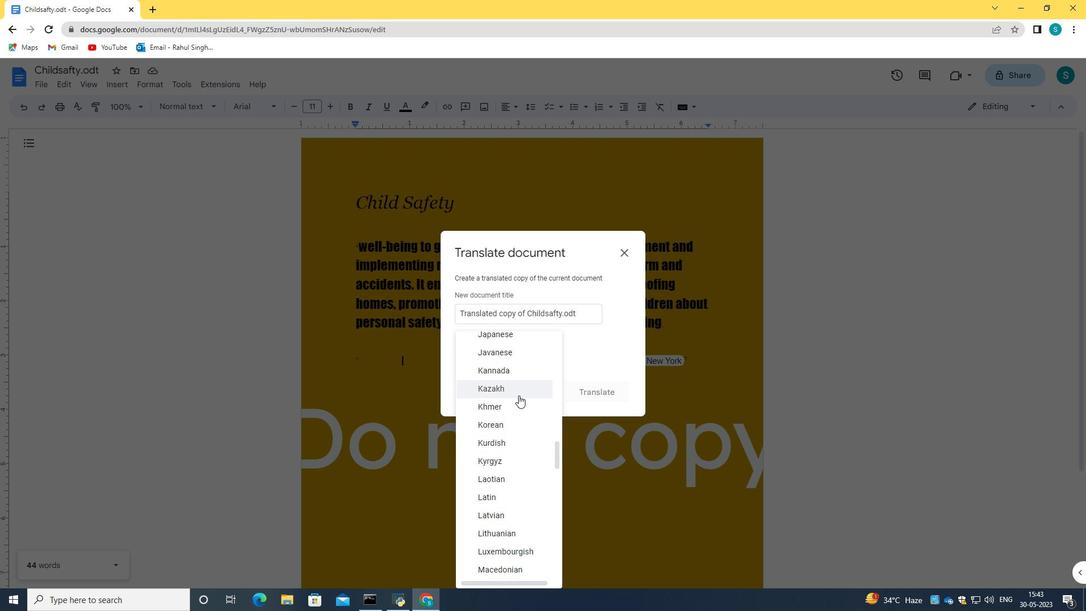 
Action: Mouse scrolled (518, 396) with delta (0, 0)
Screenshot: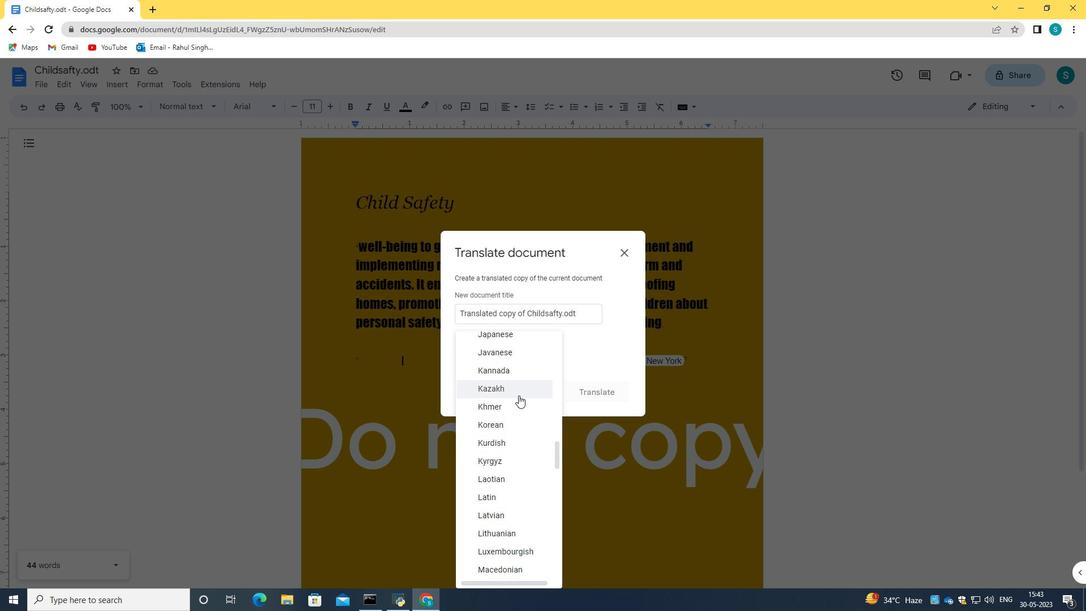 
Action: Mouse scrolled (518, 396) with delta (0, 0)
Screenshot: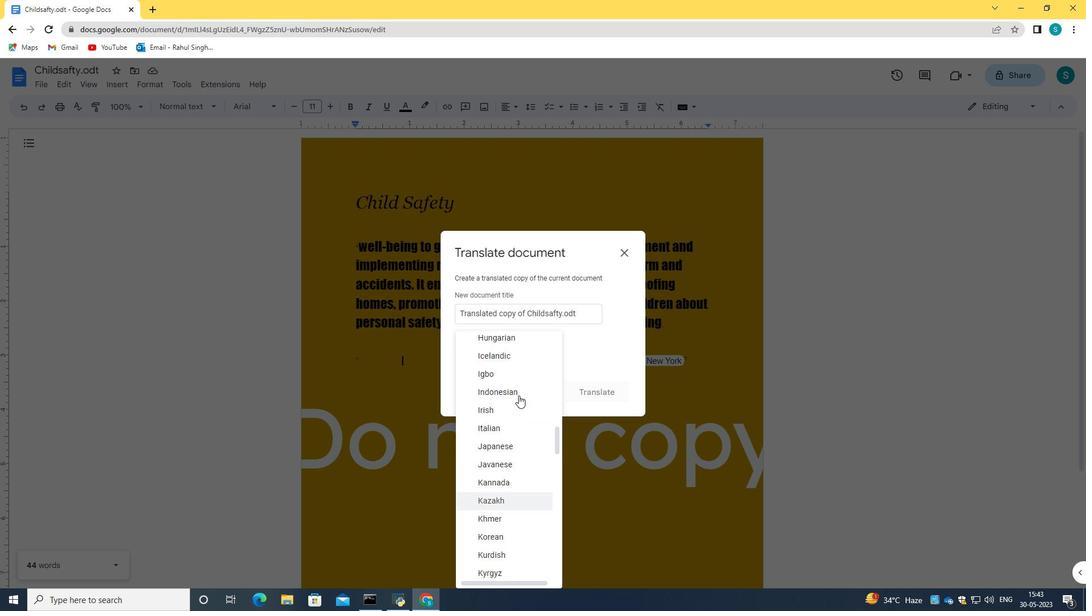 
Action: Mouse scrolled (518, 396) with delta (0, 0)
Screenshot: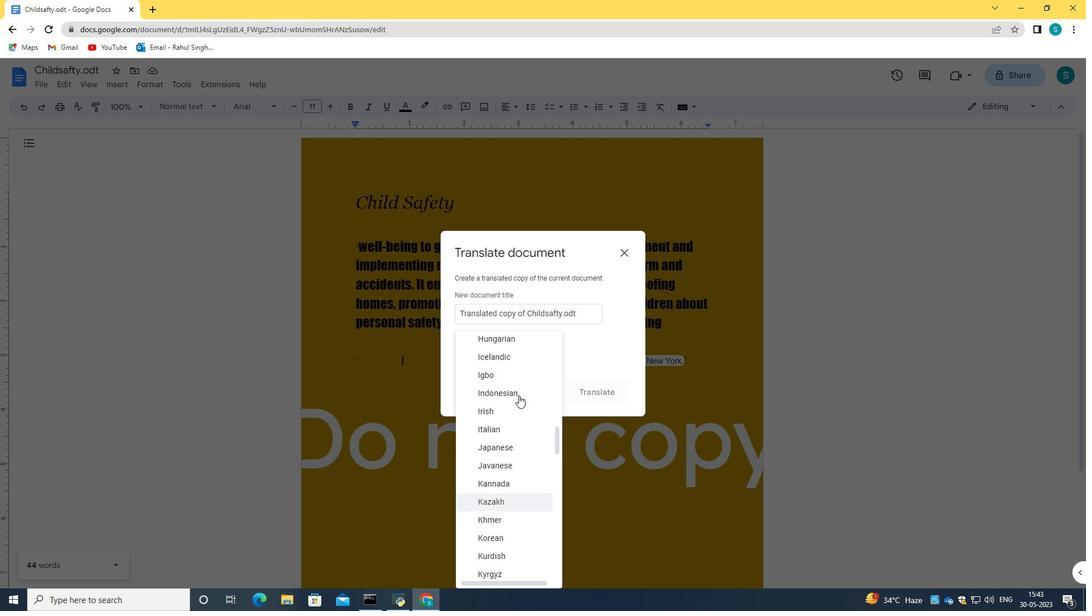 
Action: Mouse moved to (518, 412)
Screenshot: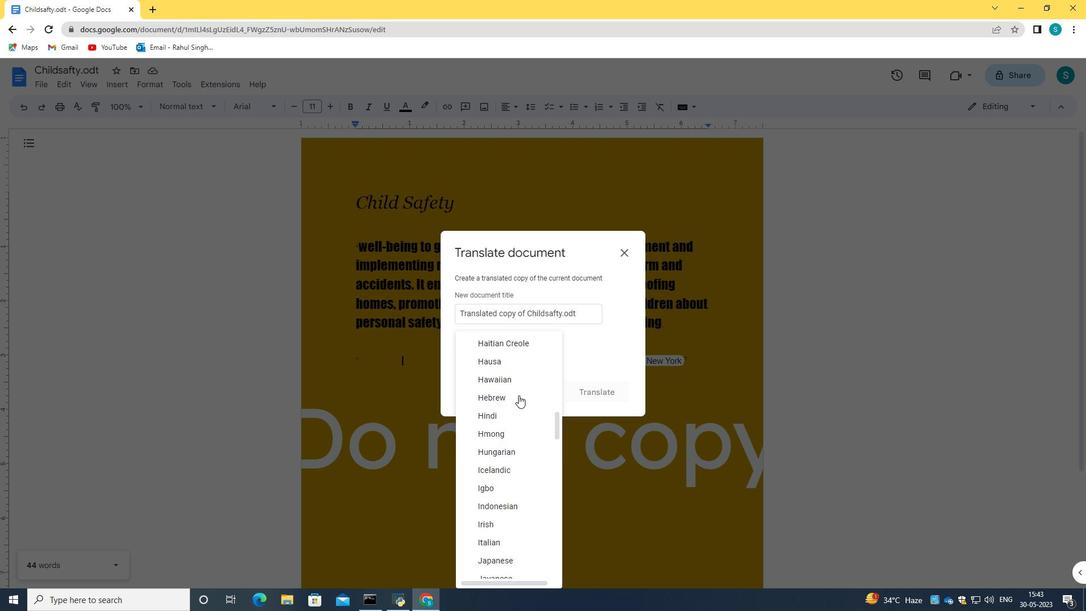 
Action: Mouse scrolled (518, 412) with delta (0, 0)
Screenshot: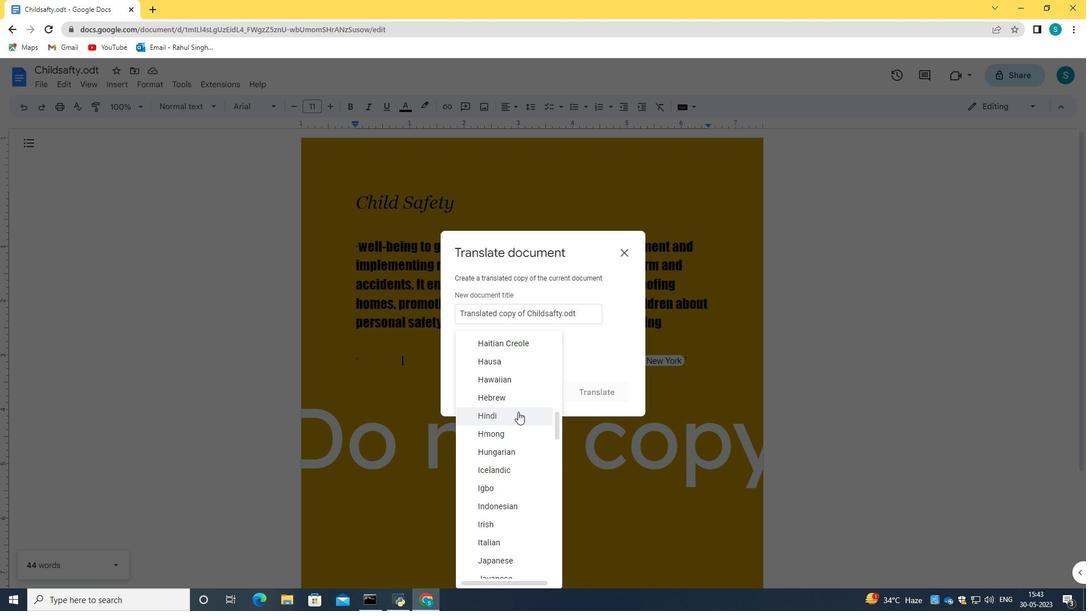 
Action: Mouse scrolled (518, 412) with delta (0, 0)
Screenshot: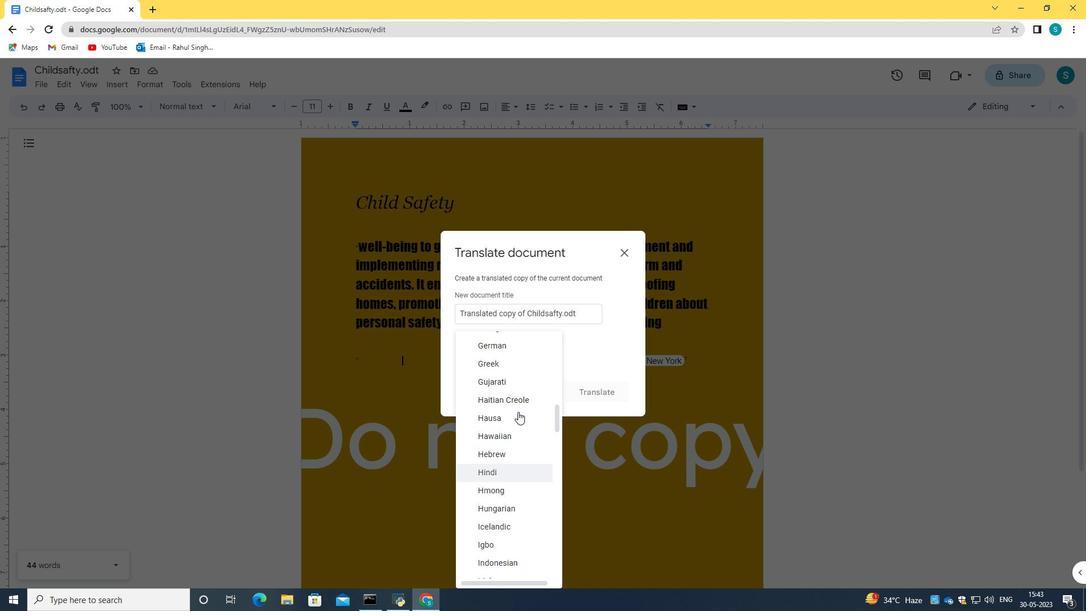 
Action: Mouse scrolled (518, 412) with delta (0, 0)
Screenshot: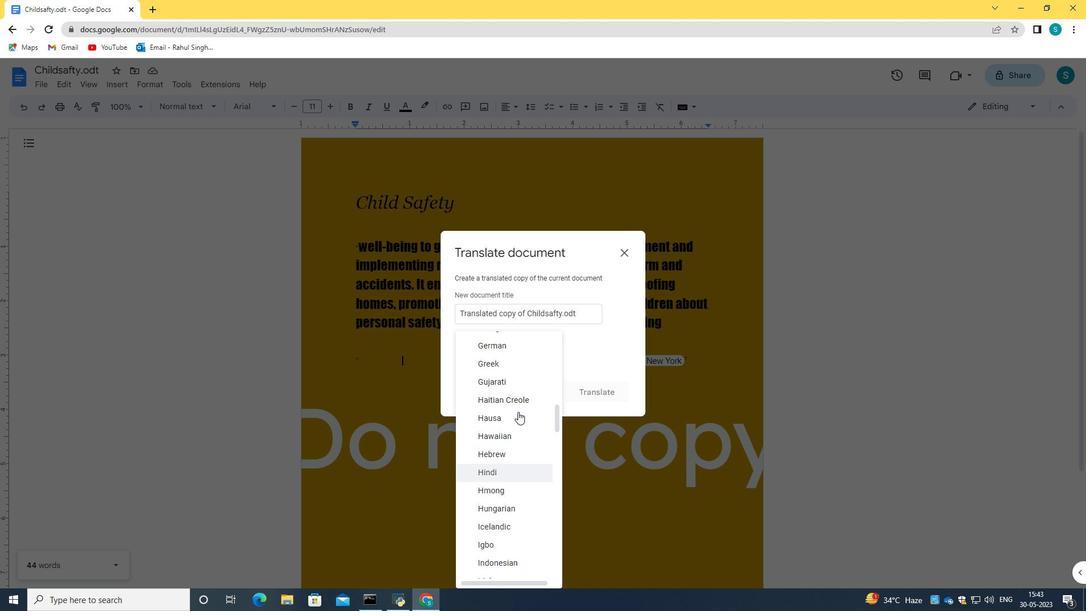 
Action: Mouse moved to (498, 456)
Screenshot: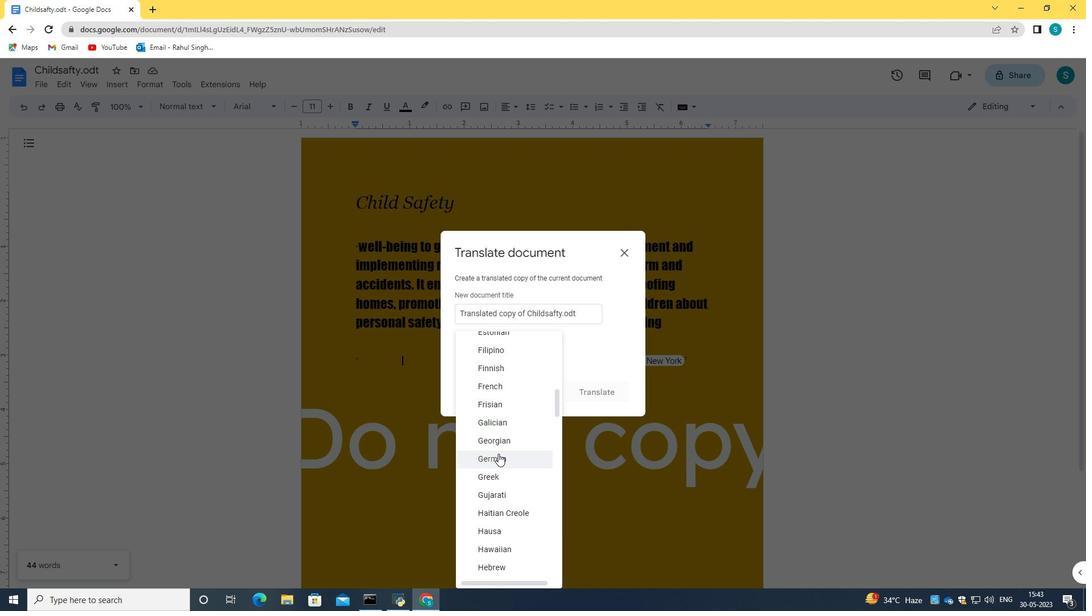
Action: Mouse pressed left at (498, 456)
Screenshot: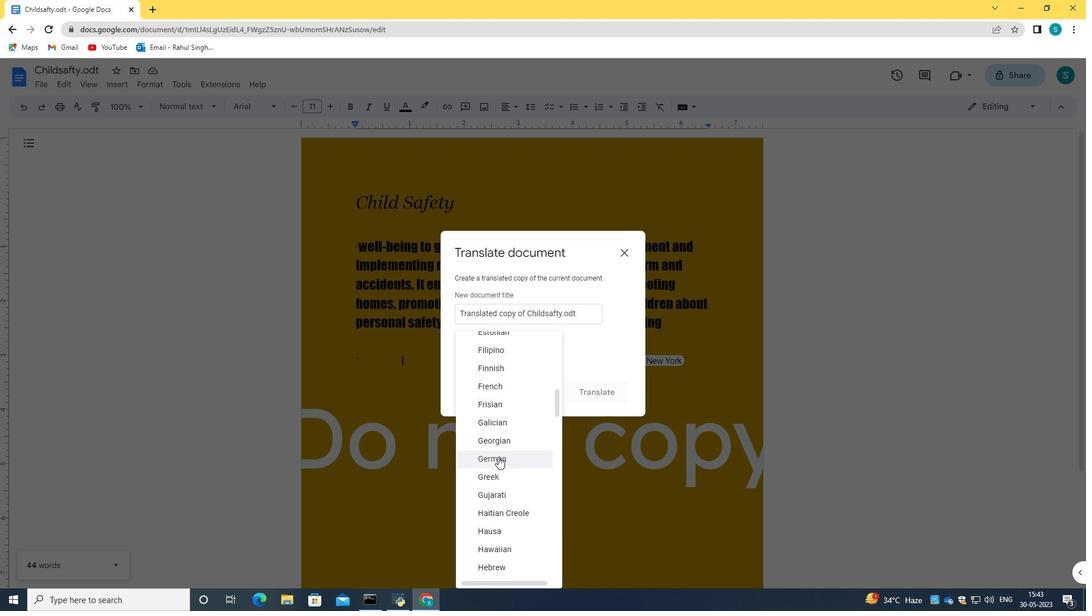 
Action: Mouse moved to (583, 388)
Screenshot: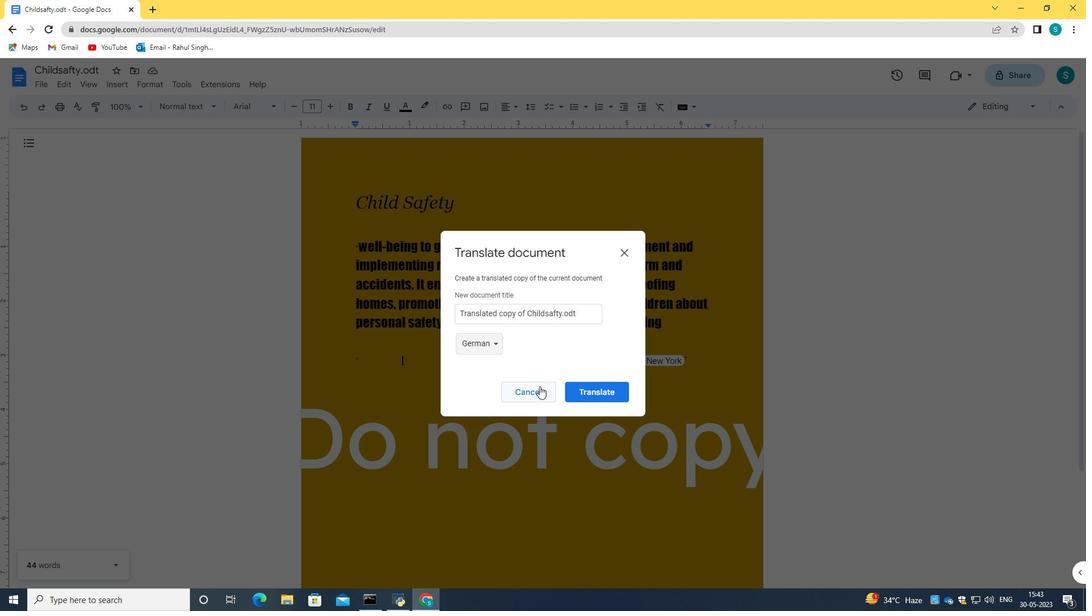
Action: Mouse pressed left at (583, 388)
Screenshot: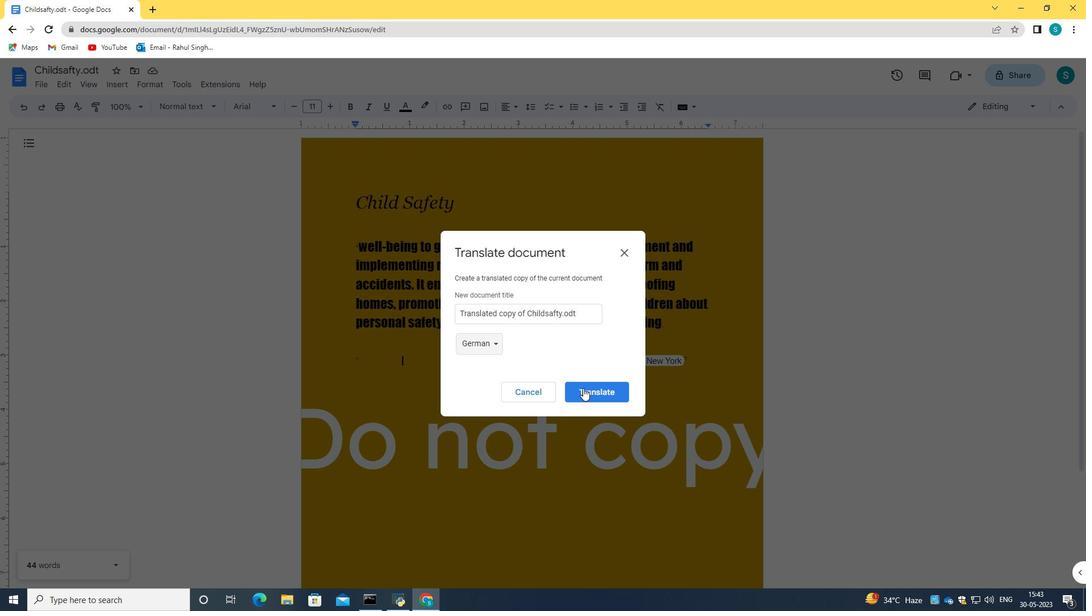 
Action: Mouse moved to (662, 296)
Screenshot: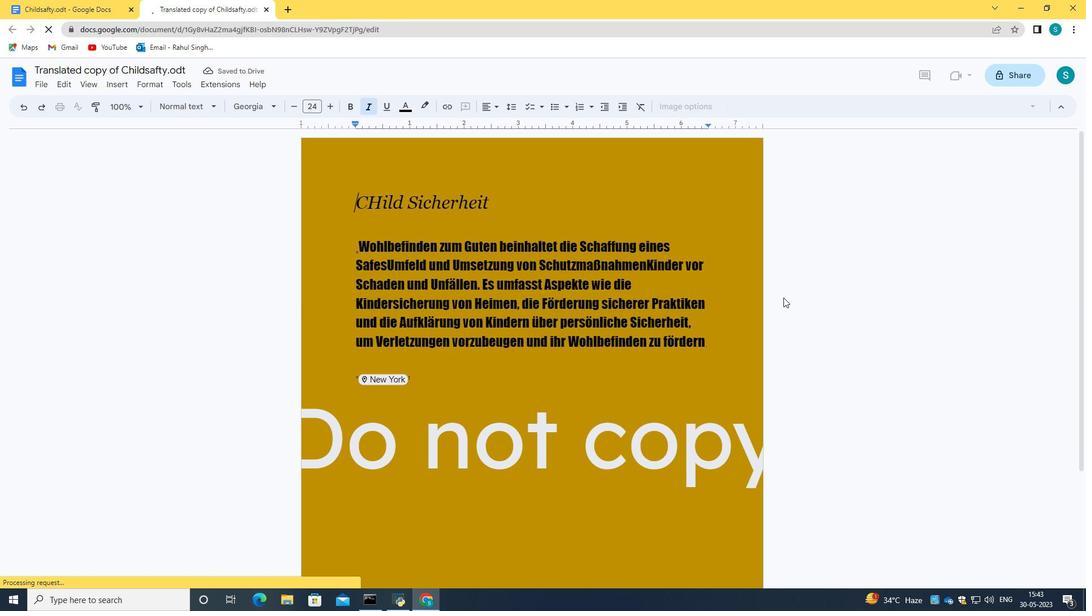 
Action: Mouse scrolled (662, 295) with delta (0, 0)
Screenshot: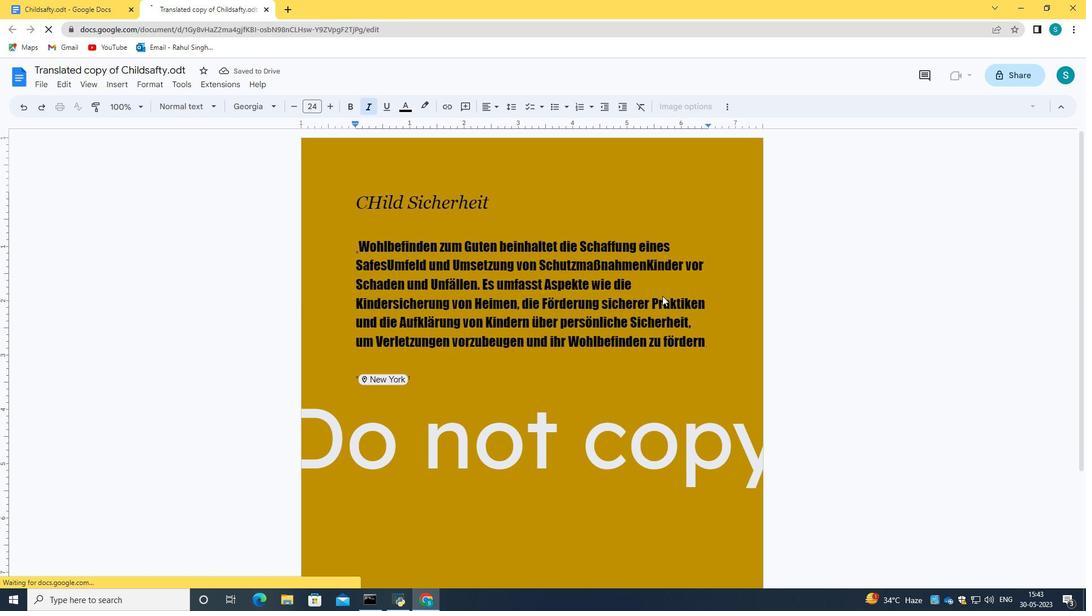 
Action: Mouse scrolled (662, 295) with delta (0, 0)
Screenshot: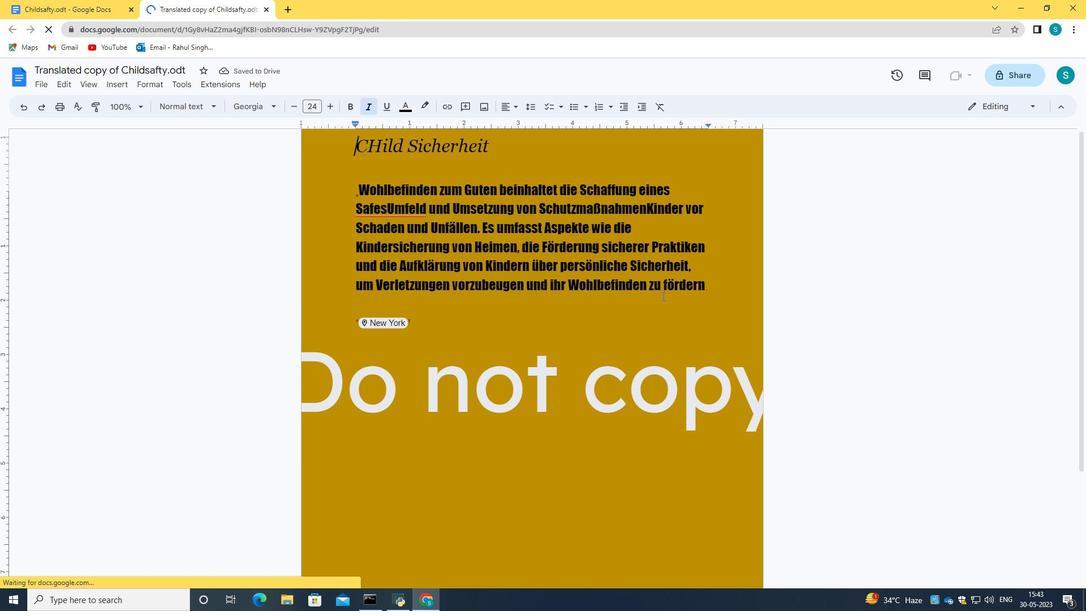 
Action: Mouse scrolled (662, 295) with delta (0, 0)
Screenshot: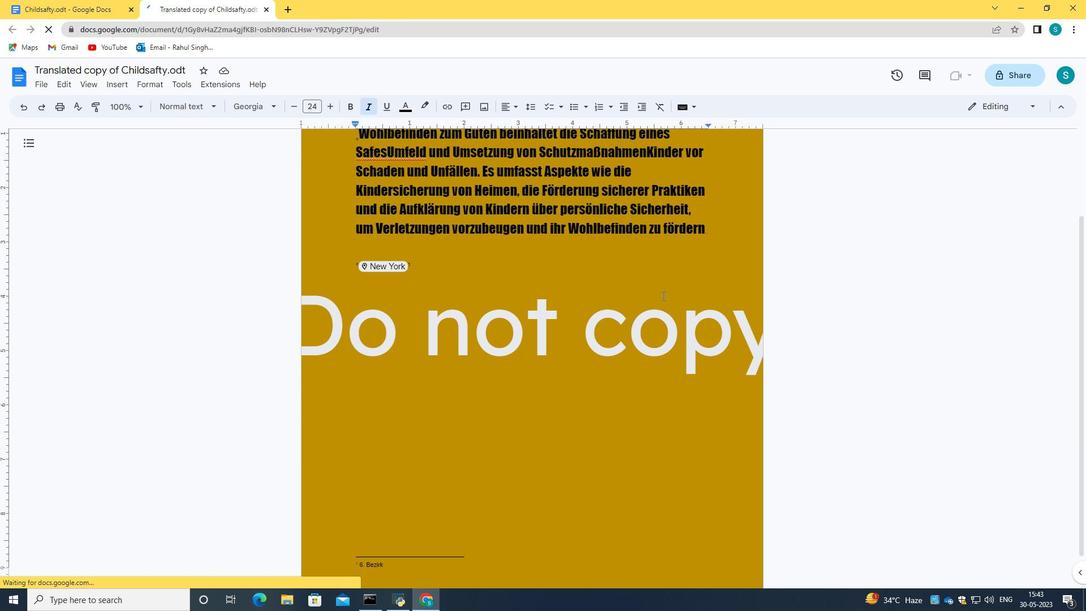 
Action: Mouse scrolled (662, 295) with delta (0, 0)
Screenshot: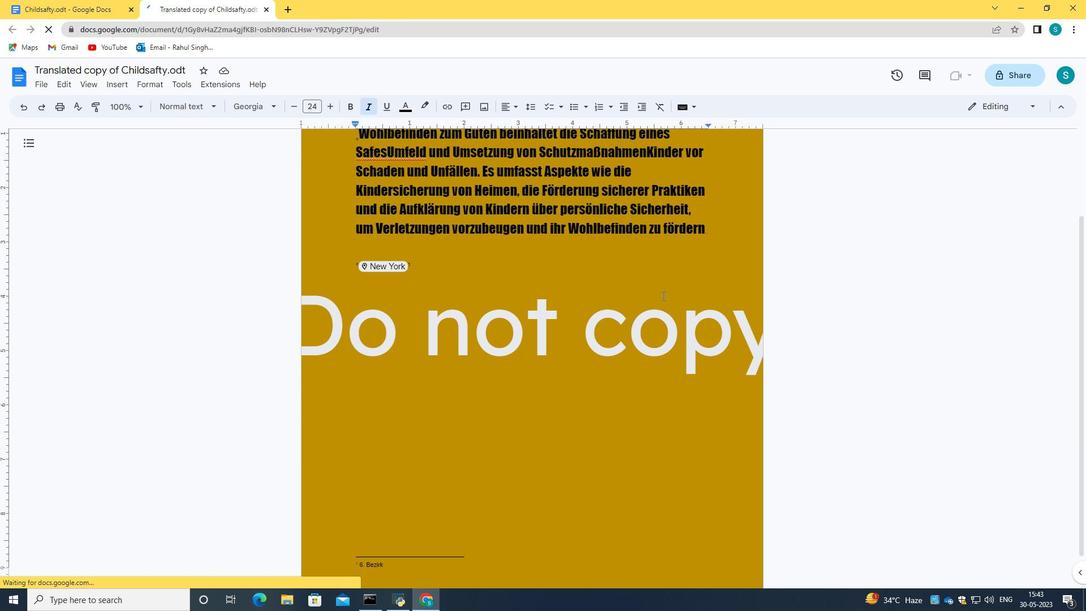 
Action: Mouse scrolled (662, 295) with delta (0, 0)
Screenshot: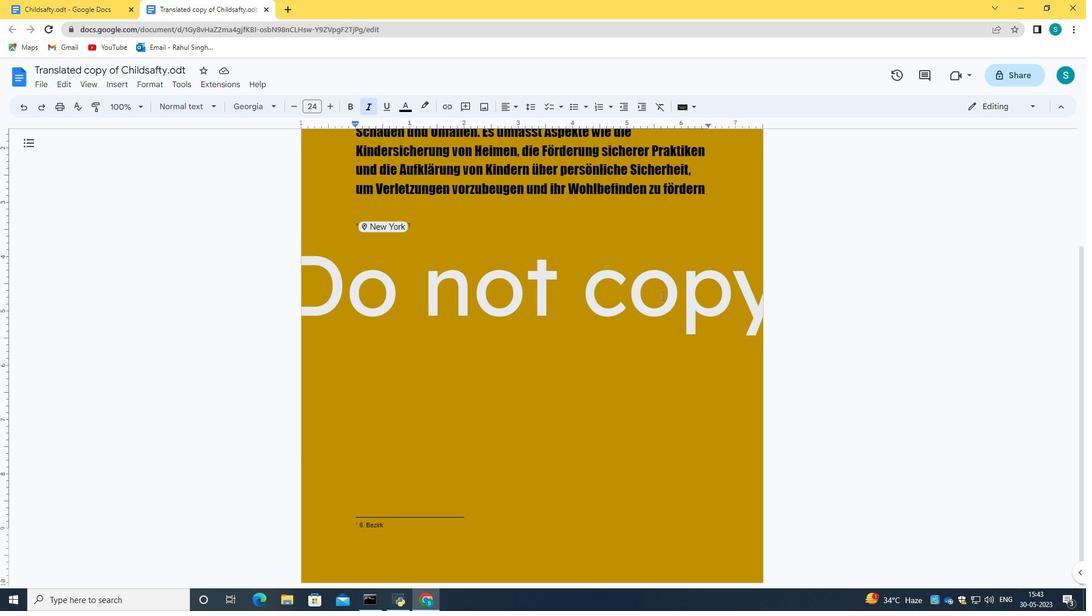 
Action: Mouse scrolled (662, 295) with delta (0, 0)
Screenshot: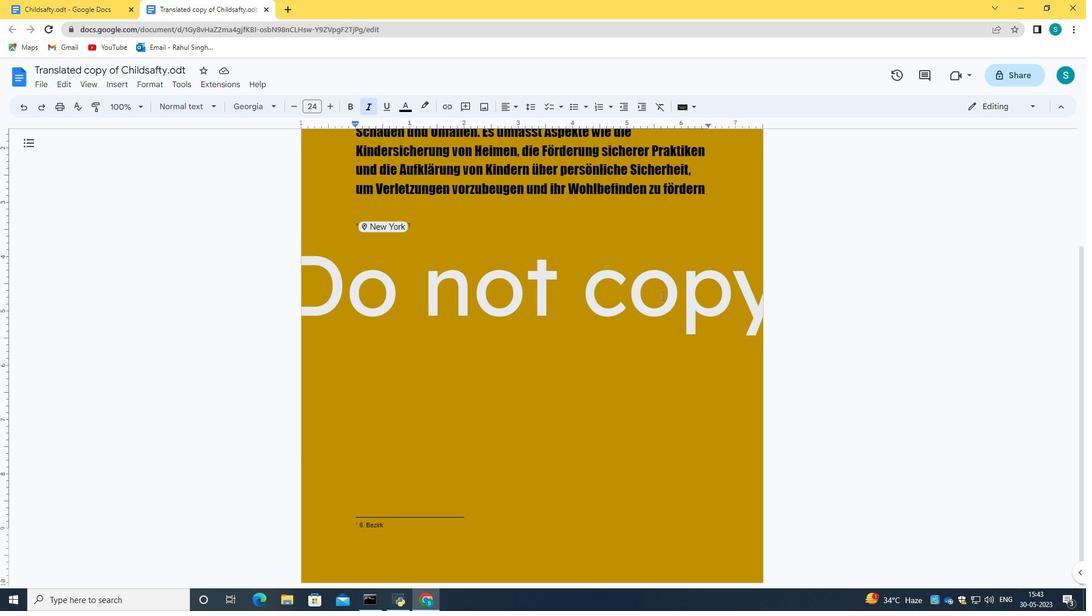 
Action: Mouse scrolled (662, 295) with delta (0, 0)
Screenshot: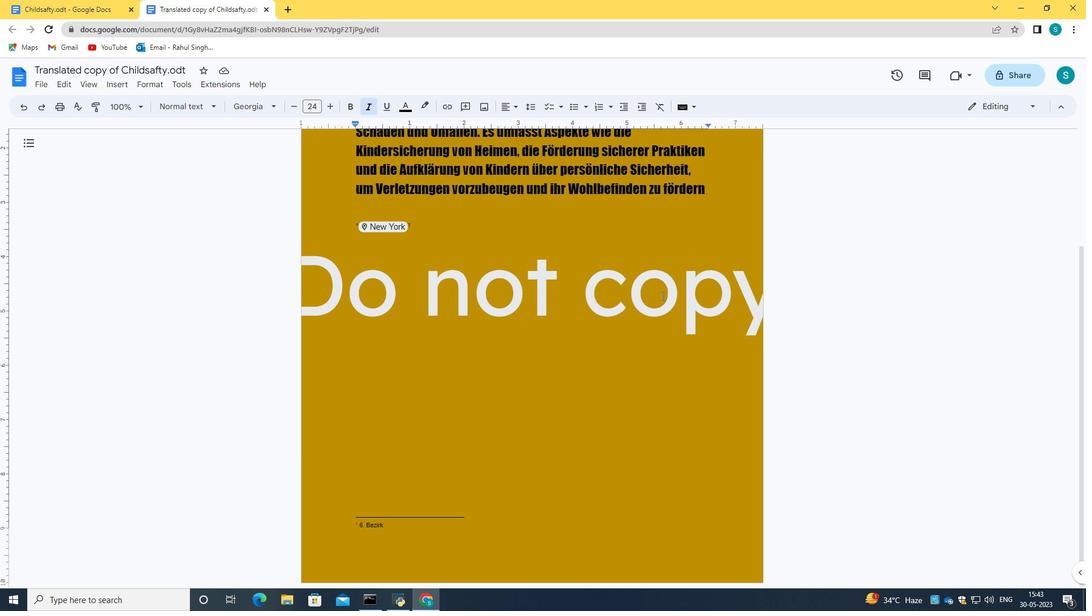 
Action: Mouse scrolled (662, 295) with delta (0, 0)
Screenshot: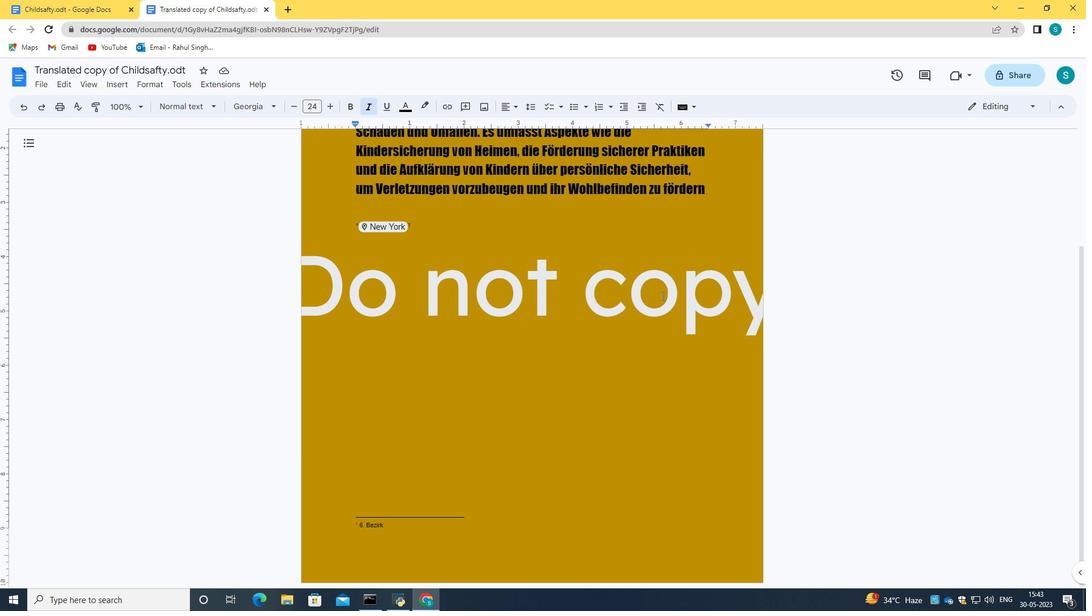 
Action: Mouse scrolled (662, 296) with delta (0, 0)
Screenshot: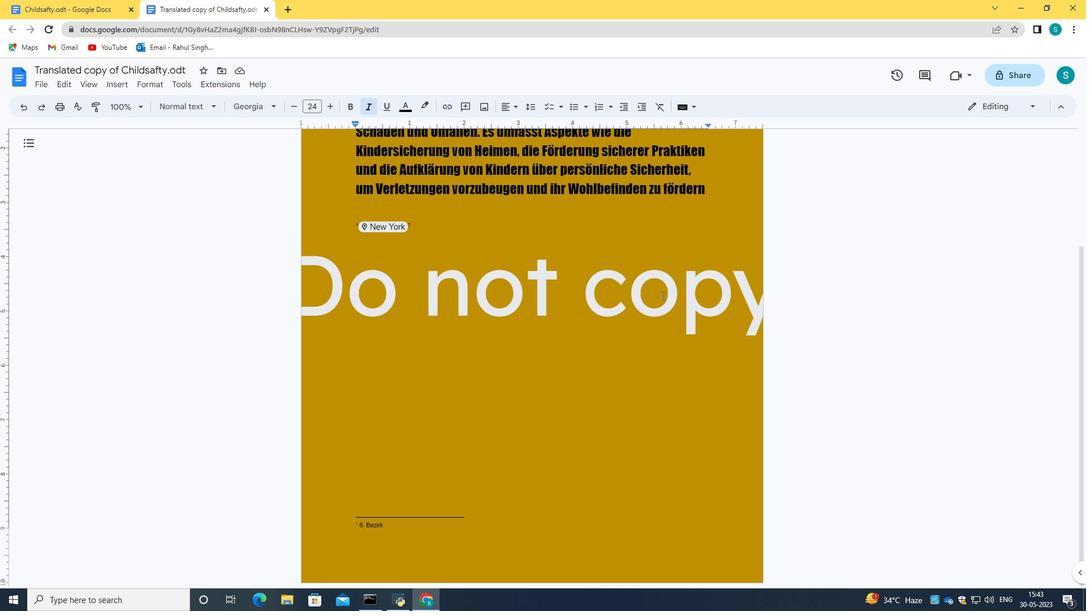 
Action: Mouse scrolled (662, 296) with delta (0, 0)
Screenshot: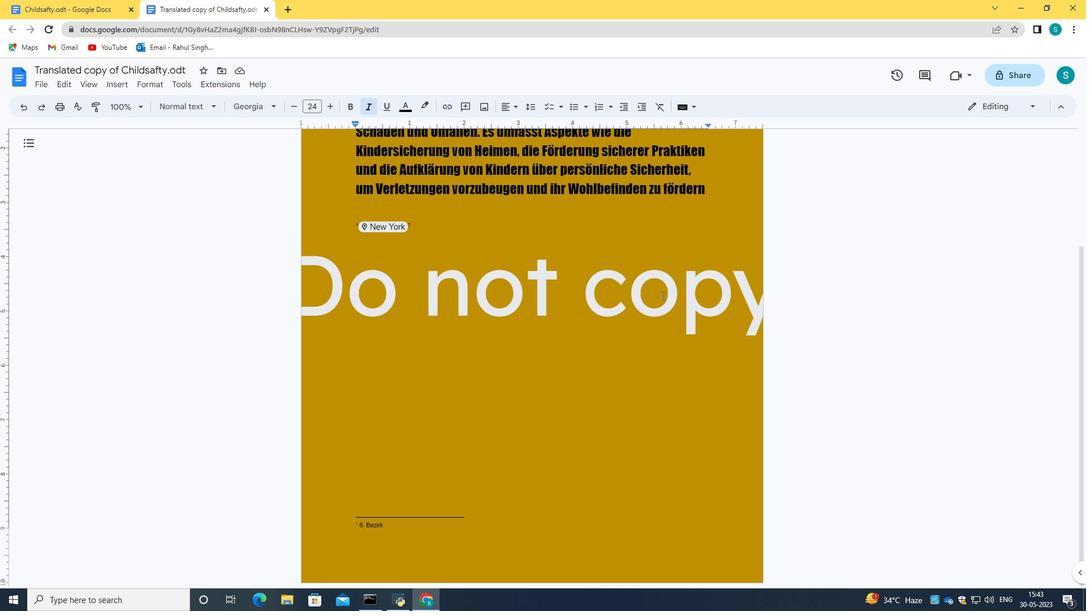 
Action: Mouse scrolled (662, 296) with delta (0, 0)
Screenshot: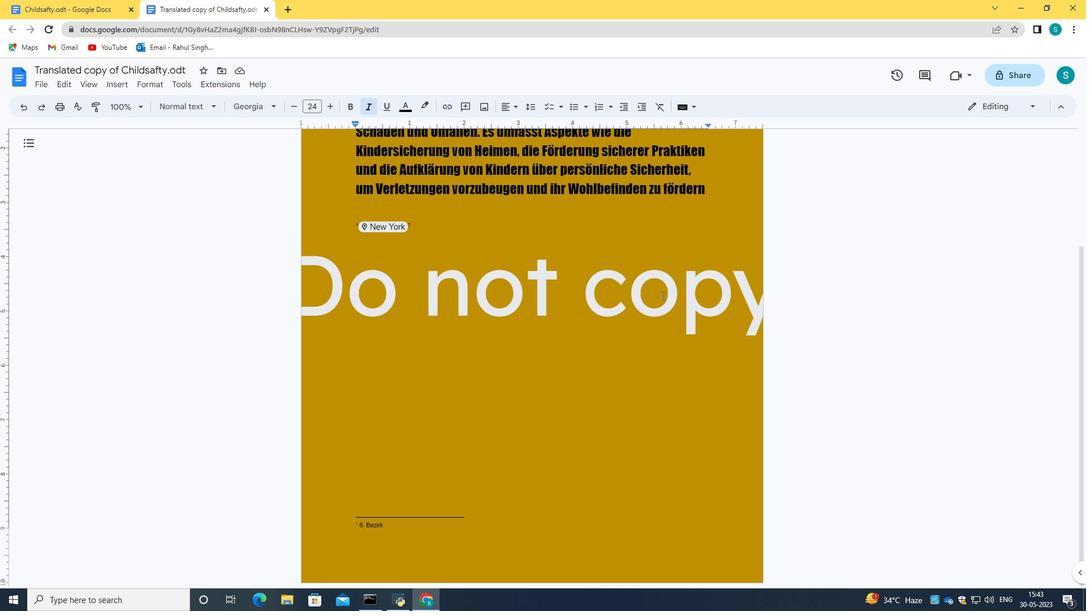 
Action: Mouse scrolled (662, 296) with delta (0, 0)
Screenshot: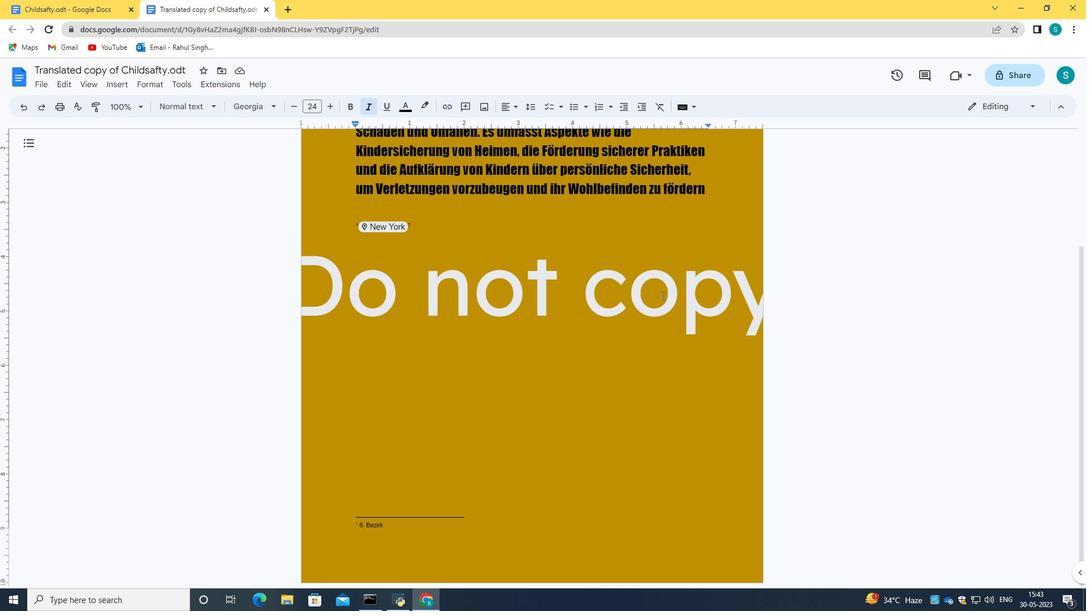 
Action: Mouse scrolled (662, 296) with delta (0, 0)
Screenshot: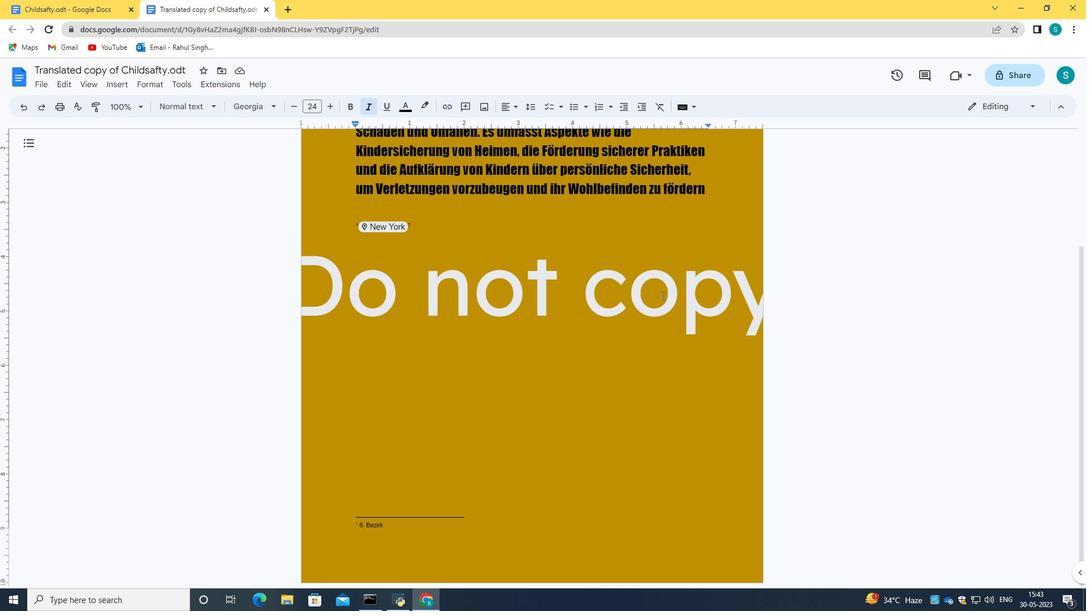 
Action: Mouse scrolled (662, 295) with delta (0, 0)
Screenshot: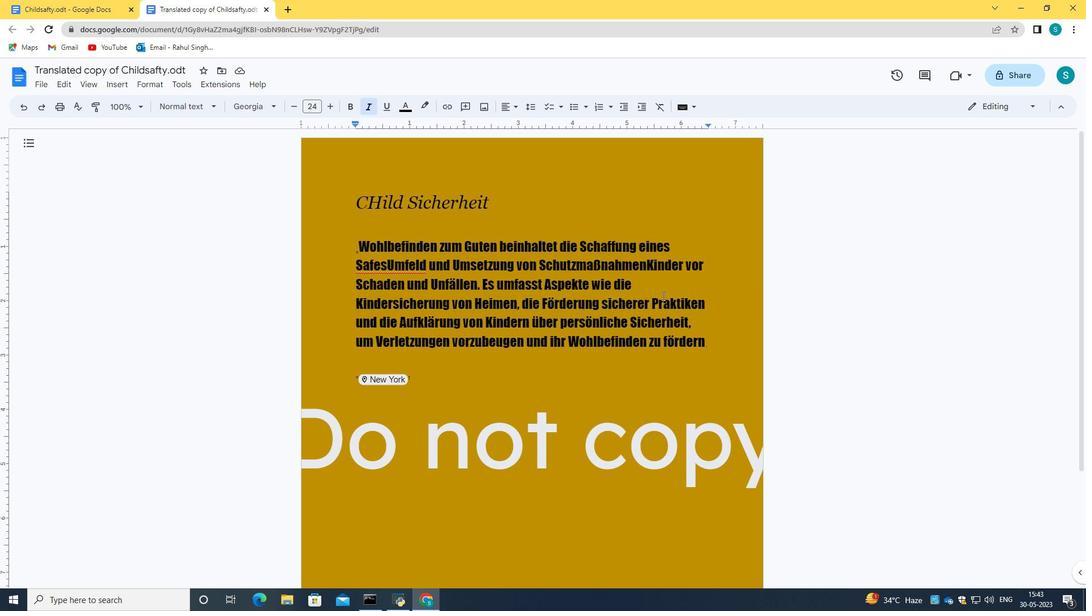 
